 Task: Find a one-way business class flight from West Palm Beach to Laramie on May 3 for 9 passengers, using American Airlines, departing between 4:00 PM and 5:00 PM, with a maximum price of ₹1,170,000 and 2 carry-on bags.
Action: Mouse moved to (348, 322)
Screenshot: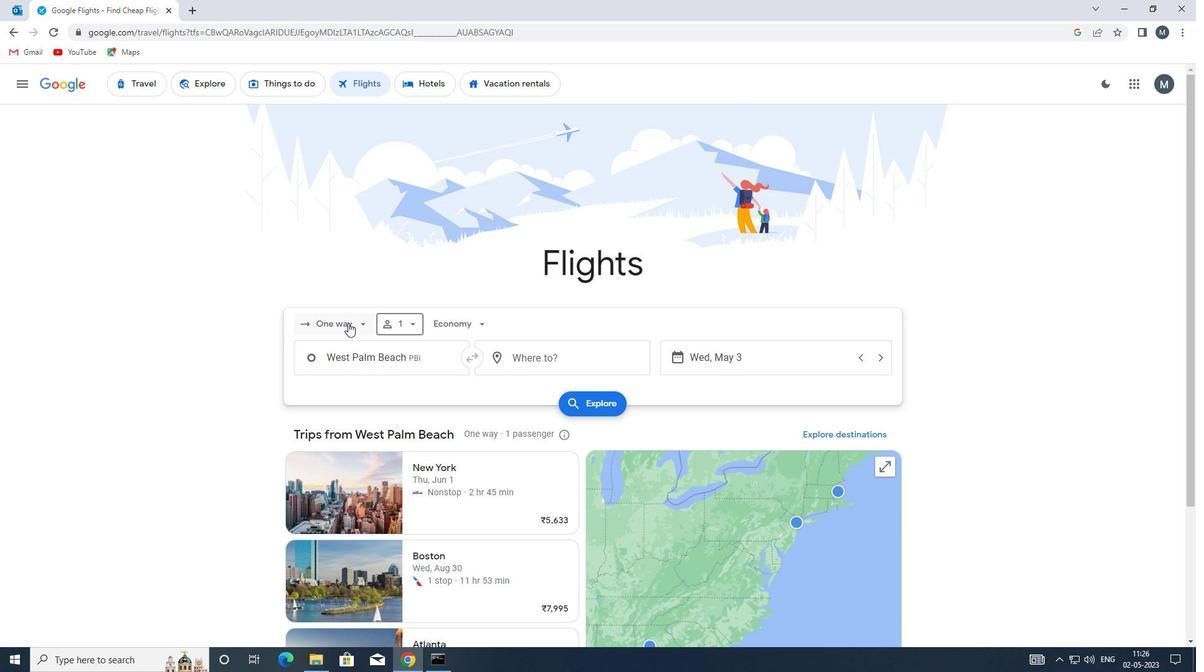 
Action: Mouse pressed left at (348, 322)
Screenshot: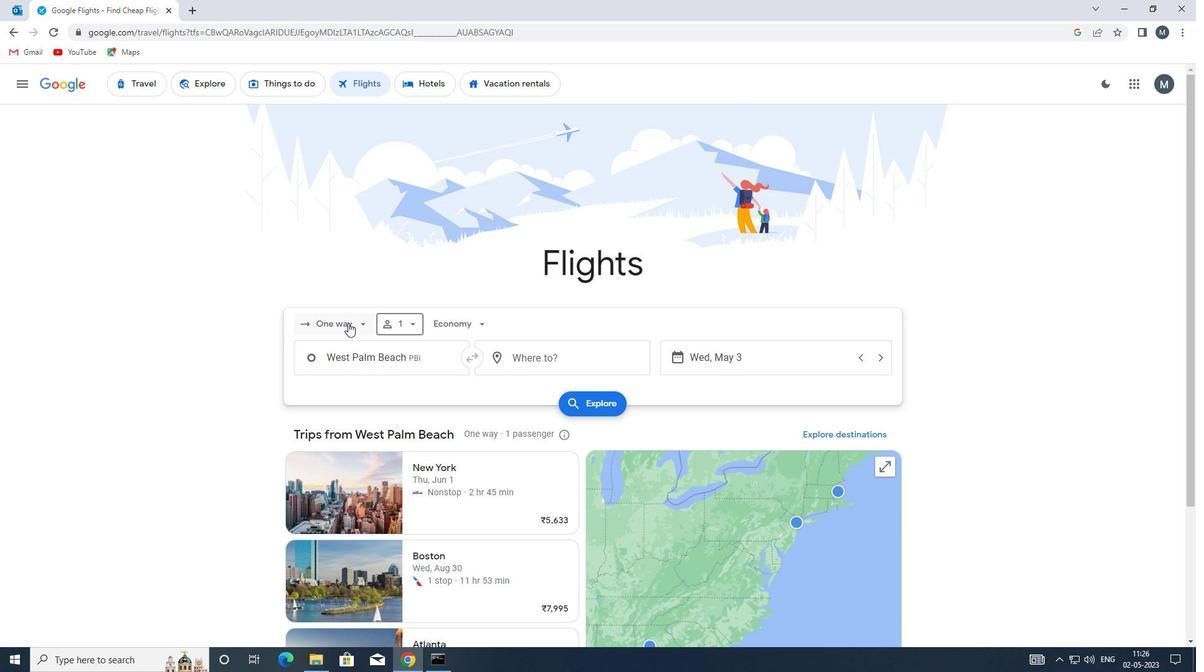 
Action: Mouse moved to (356, 386)
Screenshot: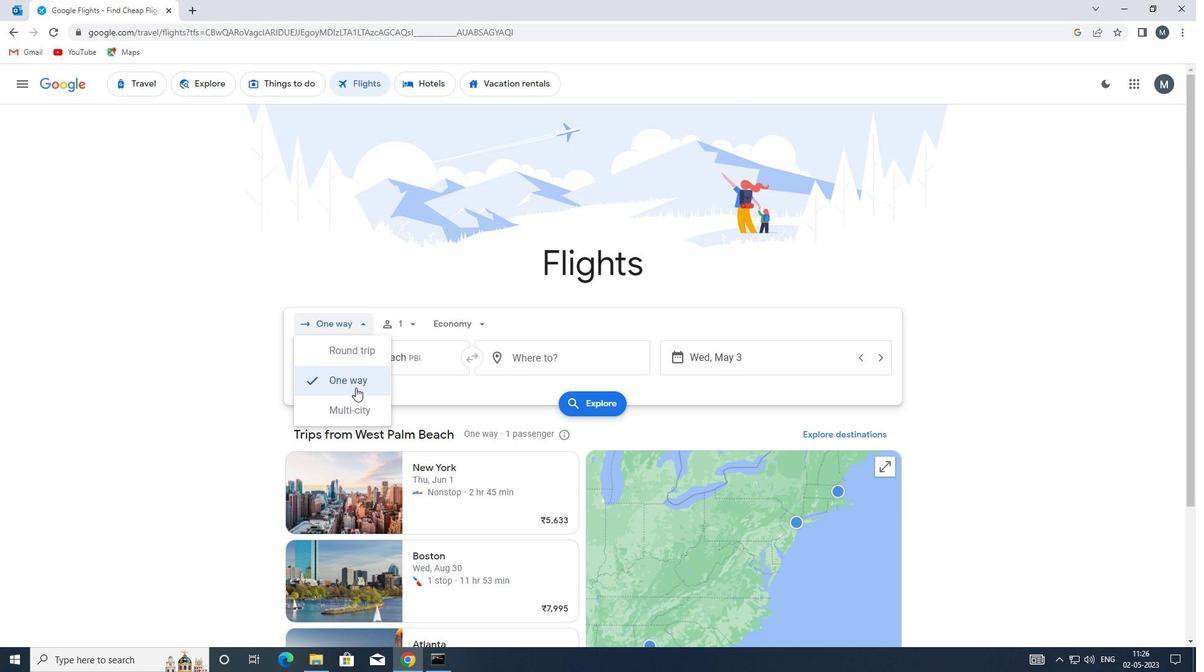 
Action: Mouse pressed left at (356, 386)
Screenshot: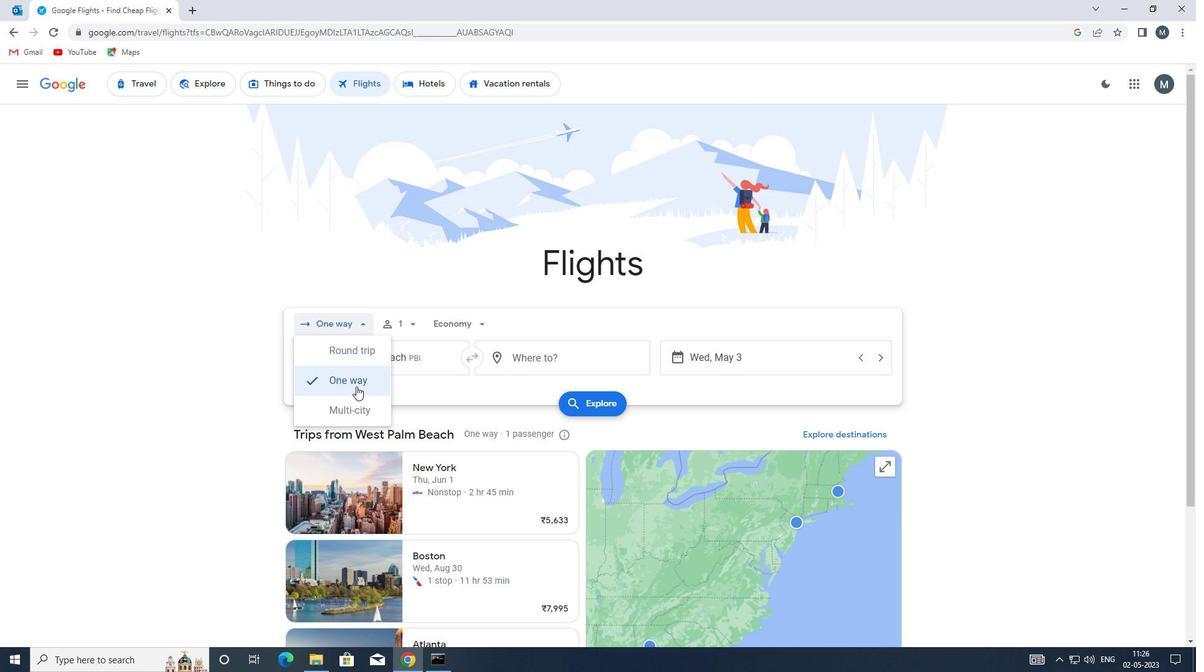 
Action: Mouse moved to (407, 324)
Screenshot: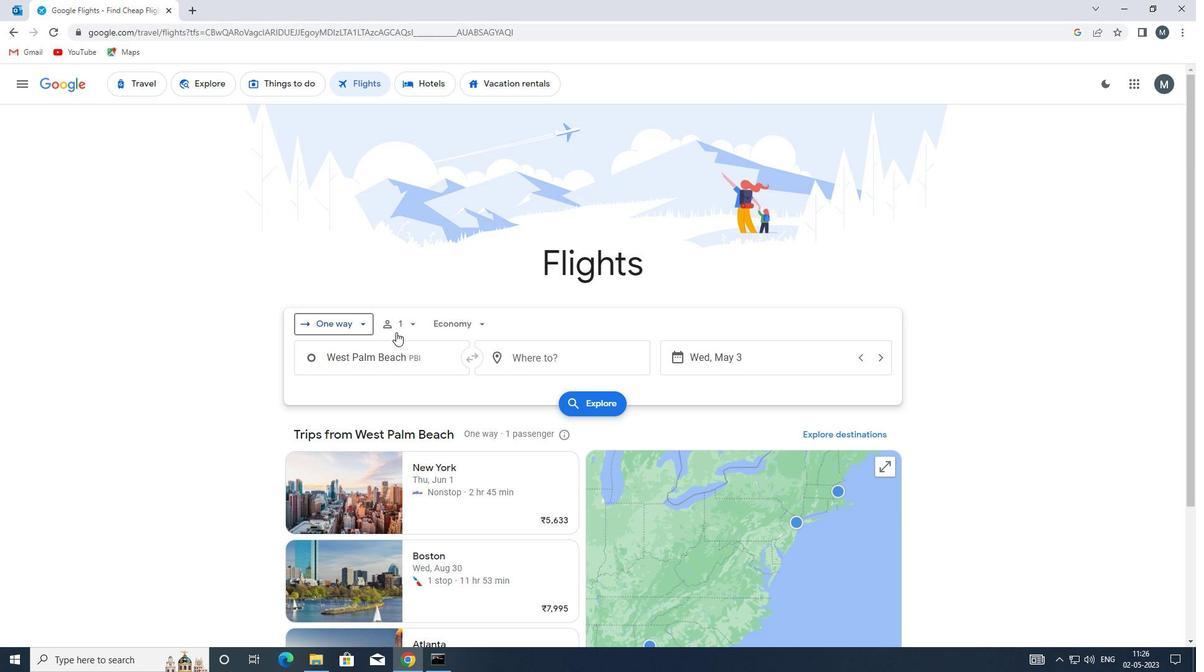 
Action: Mouse pressed left at (407, 324)
Screenshot: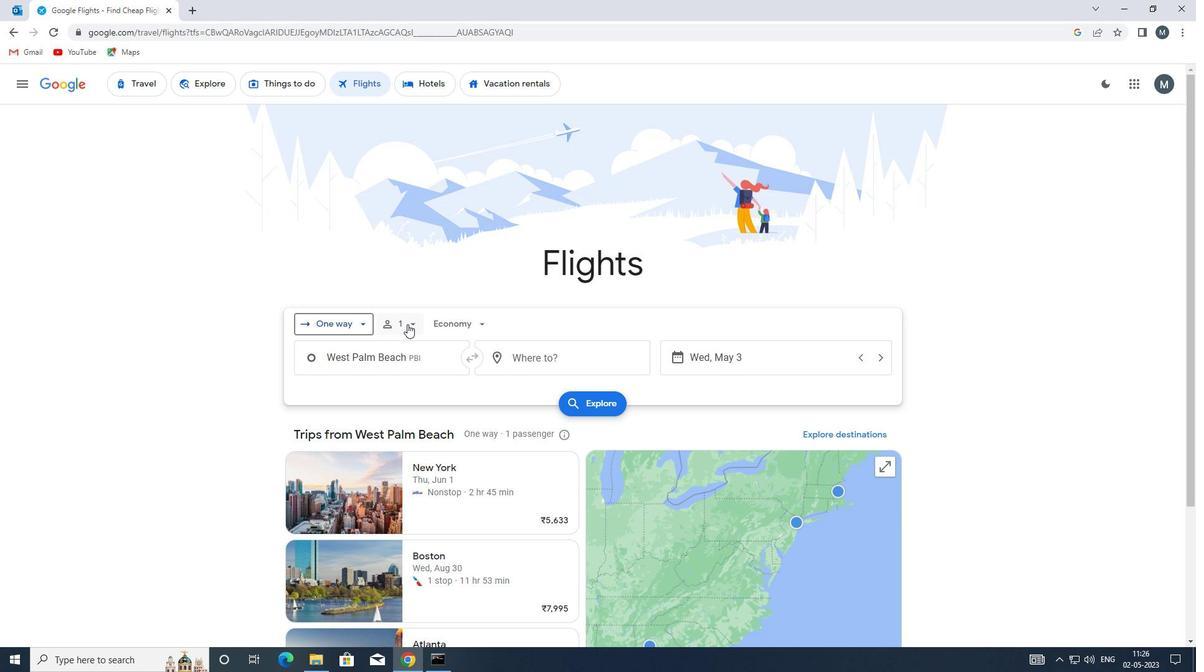 
Action: Mouse moved to (509, 385)
Screenshot: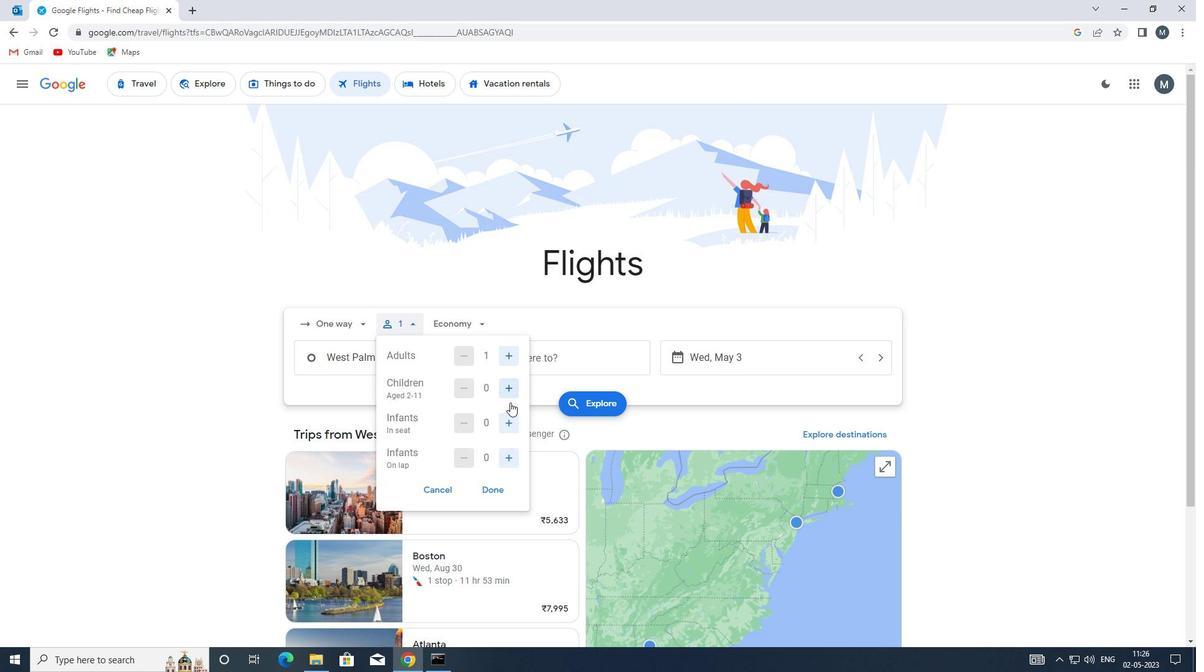 
Action: Mouse pressed left at (509, 385)
Screenshot: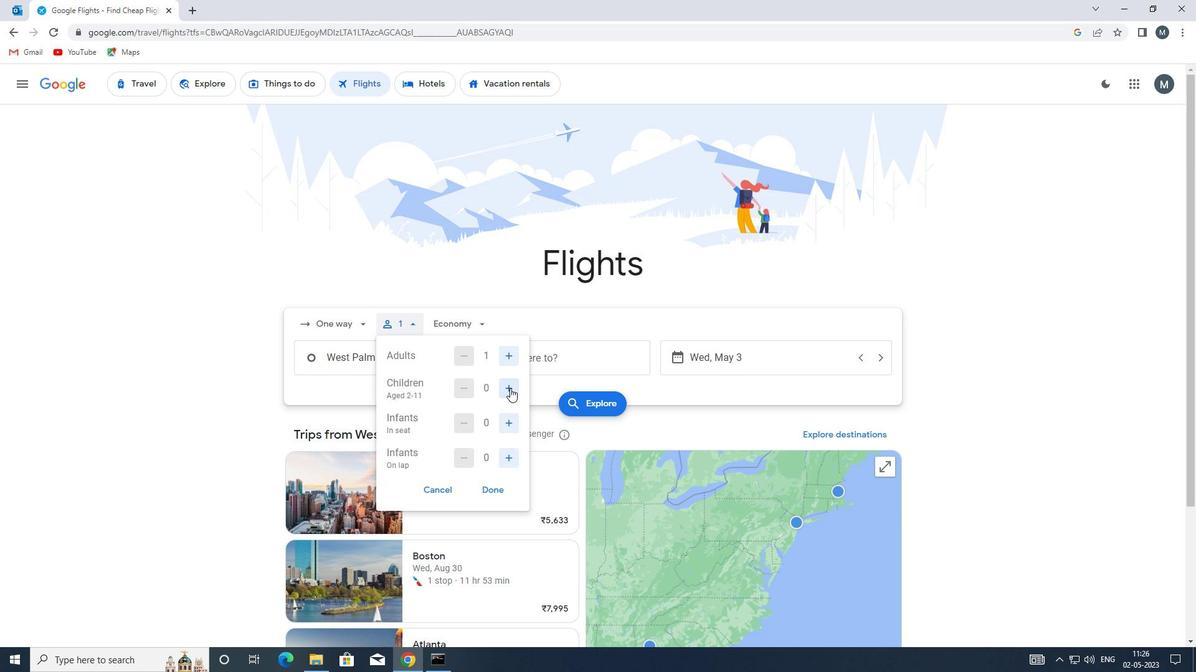 
Action: Mouse pressed left at (509, 385)
Screenshot: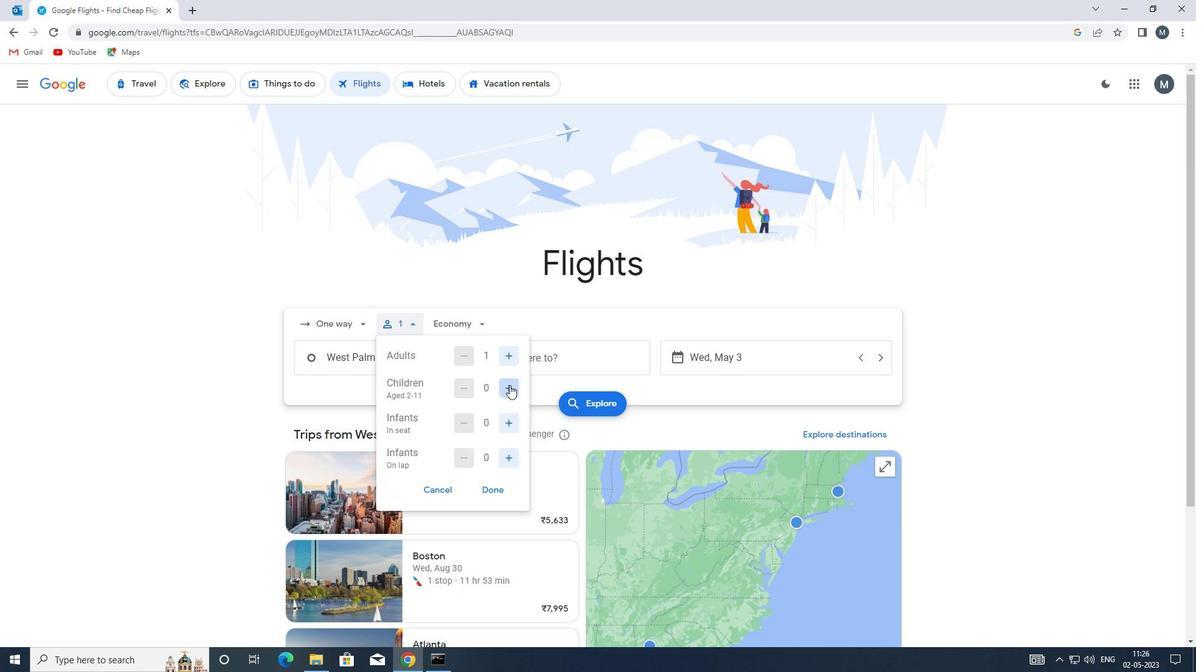 
Action: Mouse pressed left at (509, 385)
Screenshot: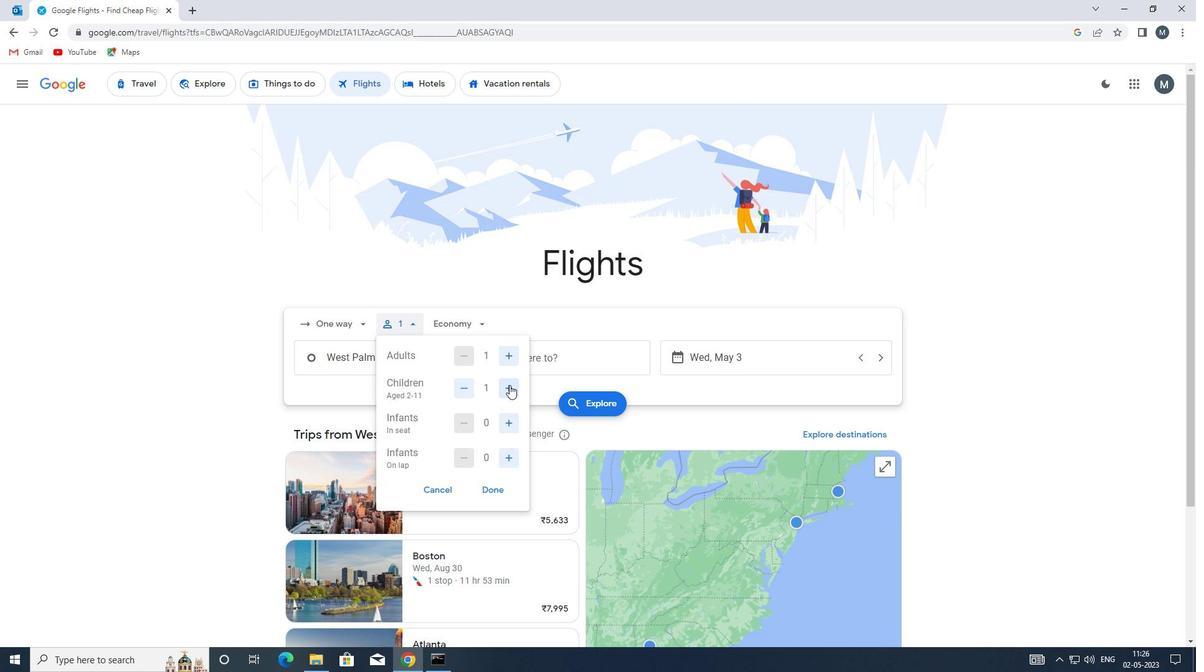 
Action: Mouse pressed left at (509, 385)
Screenshot: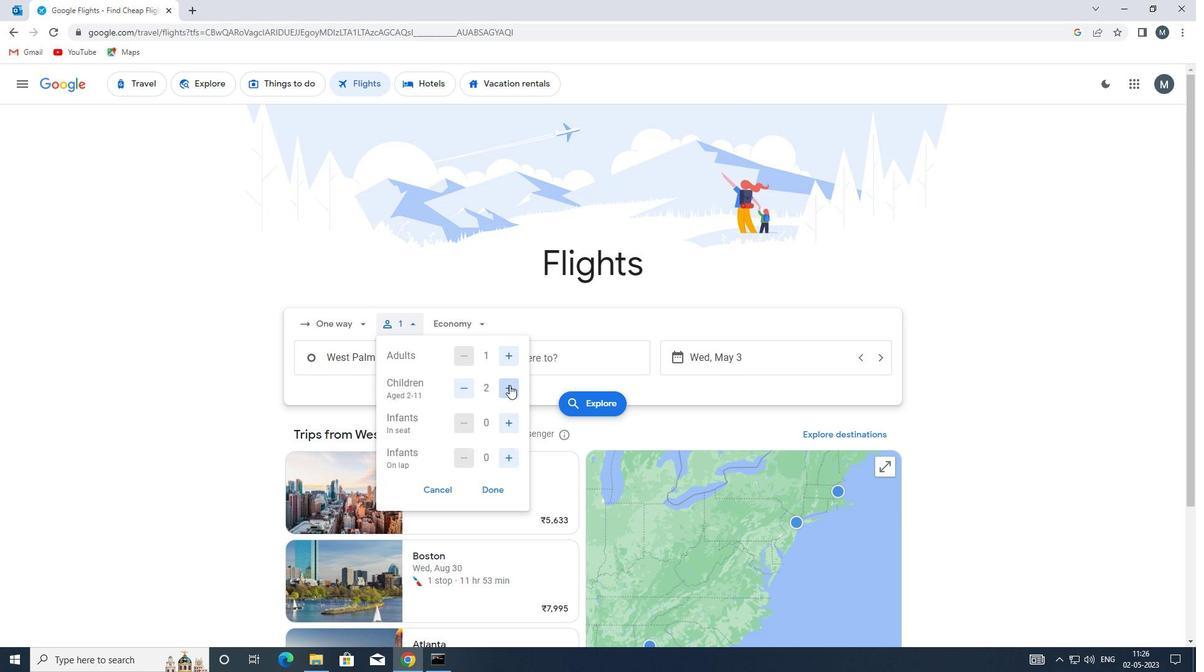 
Action: Mouse pressed left at (509, 385)
Screenshot: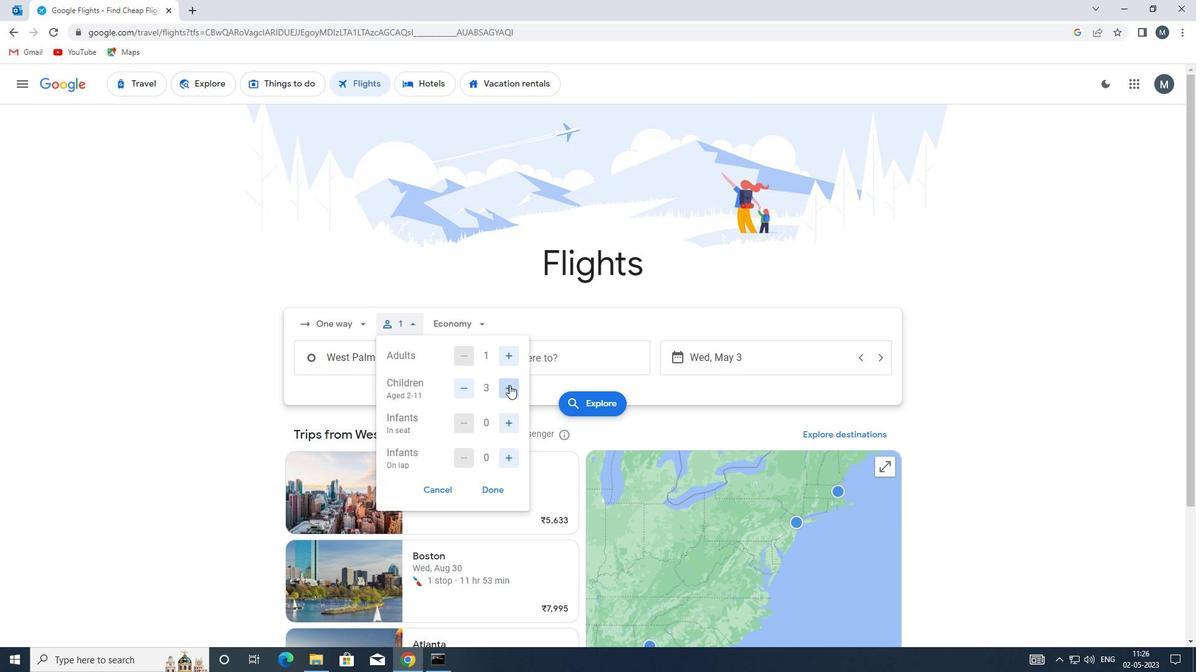 
Action: Mouse pressed left at (509, 385)
Screenshot: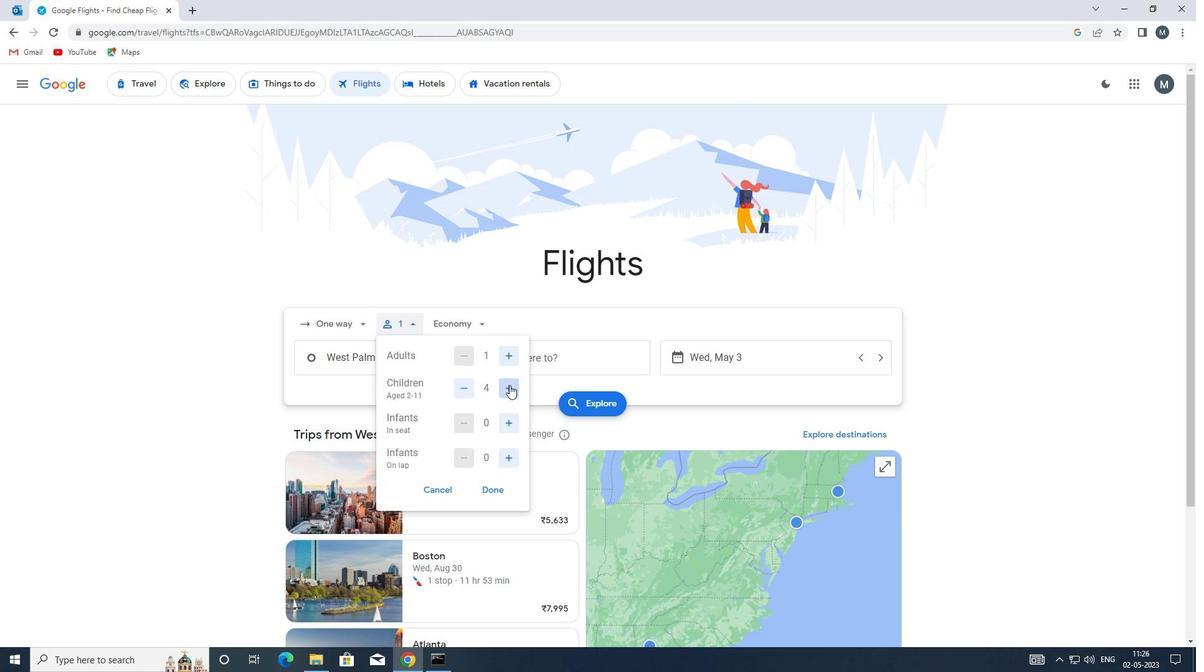 
Action: Mouse moved to (510, 422)
Screenshot: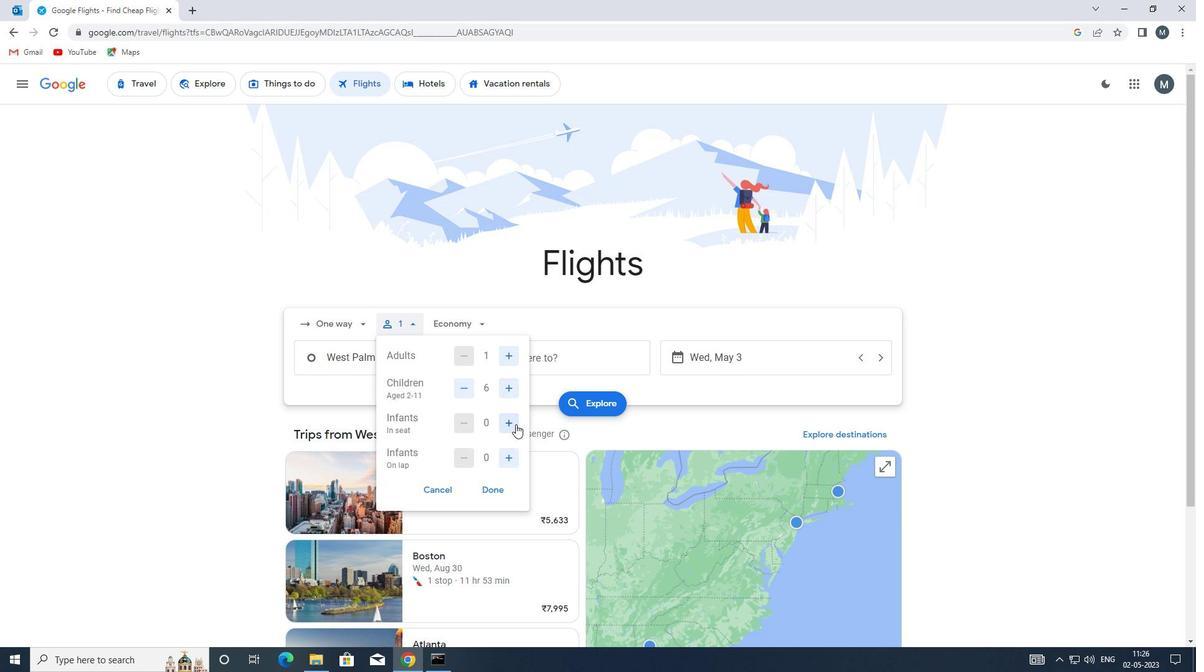
Action: Mouse pressed left at (510, 422)
Screenshot: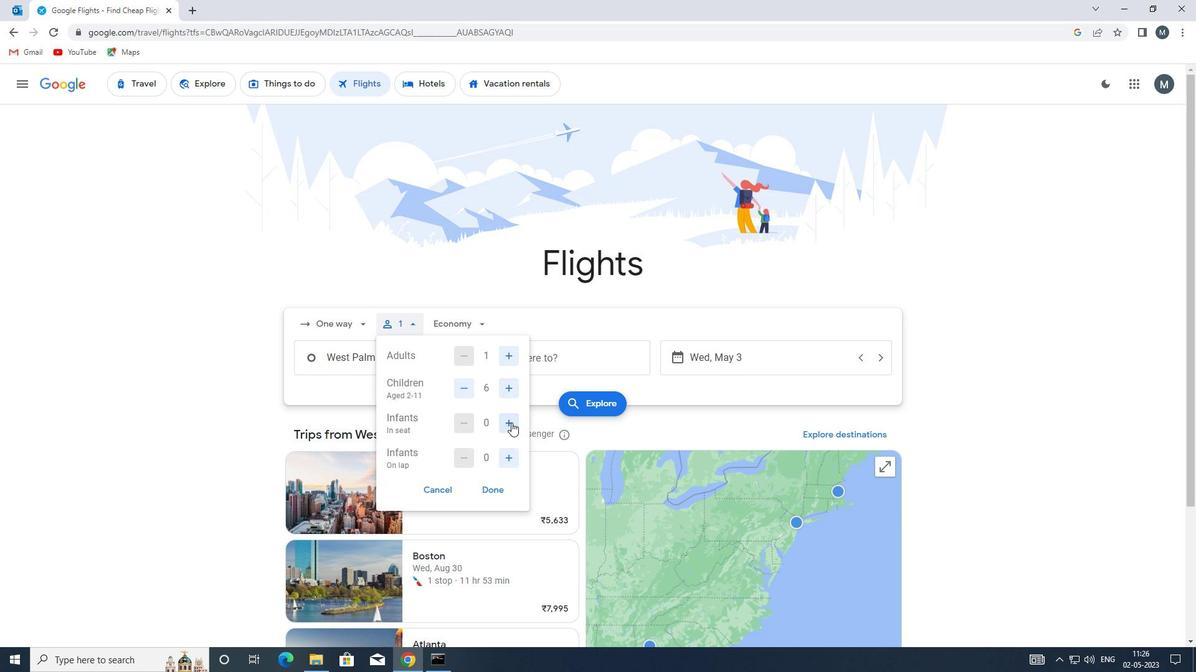 
Action: Mouse moved to (502, 458)
Screenshot: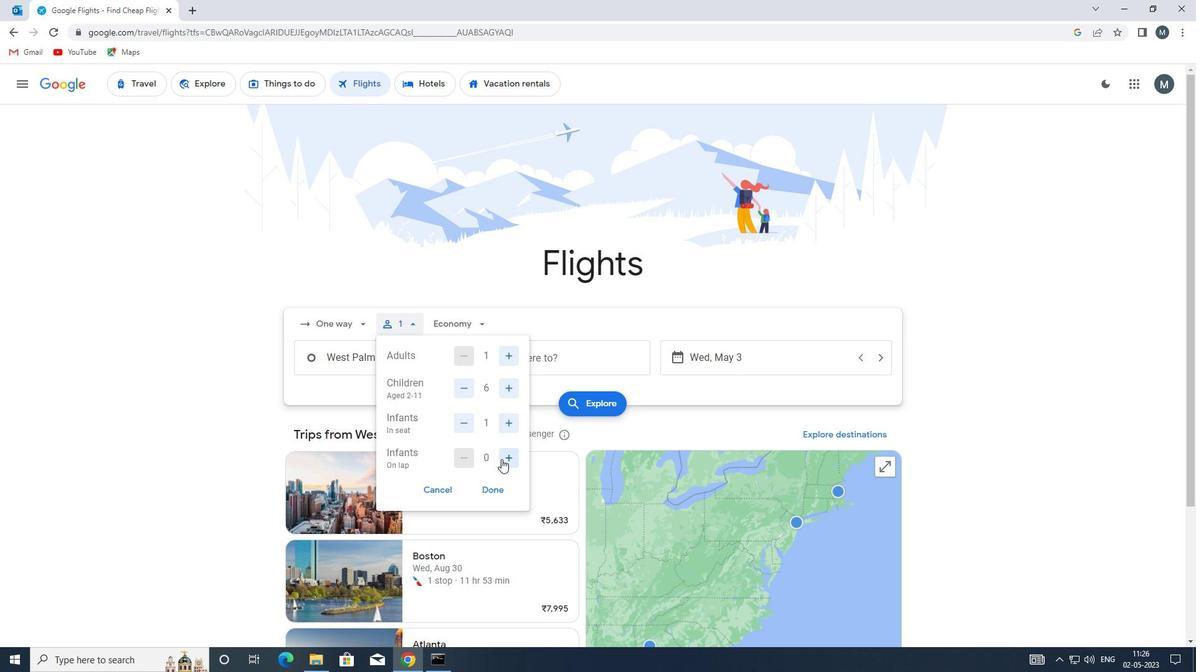 
Action: Mouse pressed left at (502, 458)
Screenshot: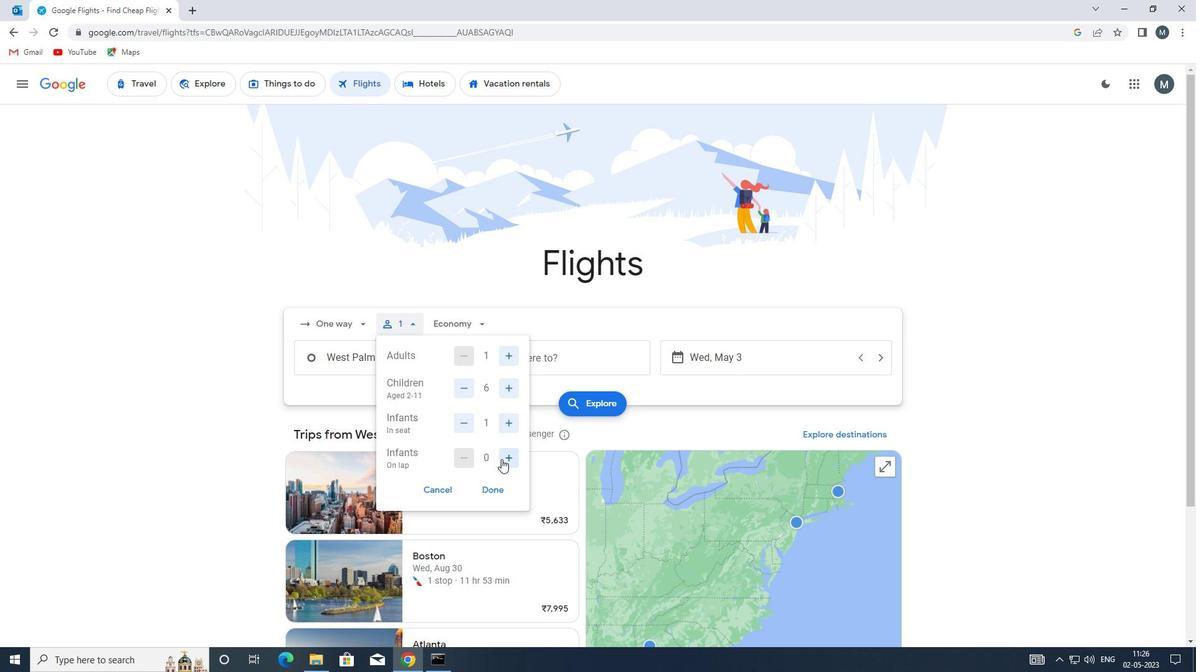 
Action: Mouse moved to (500, 489)
Screenshot: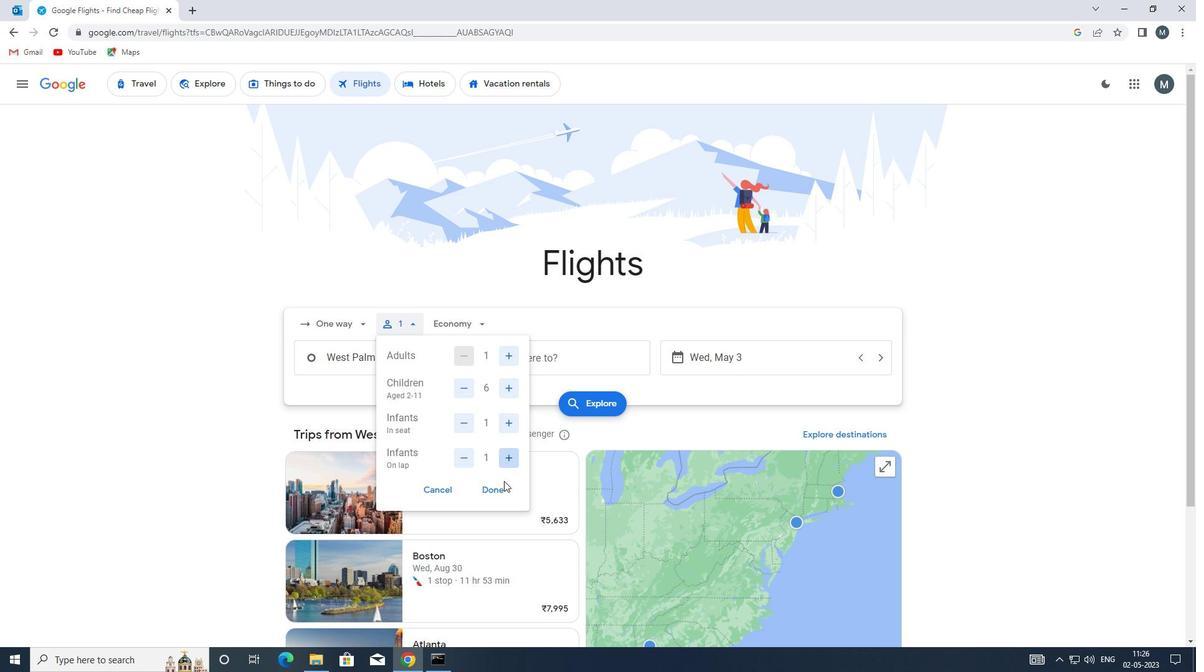 
Action: Mouse pressed left at (500, 489)
Screenshot: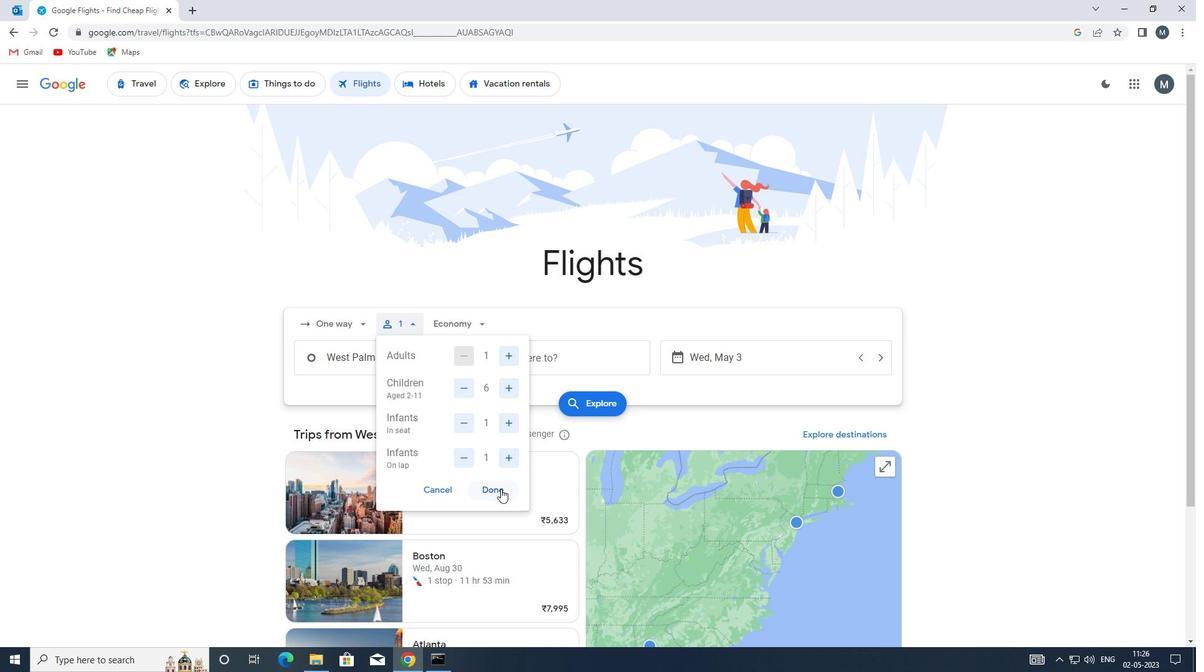 
Action: Mouse moved to (479, 328)
Screenshot: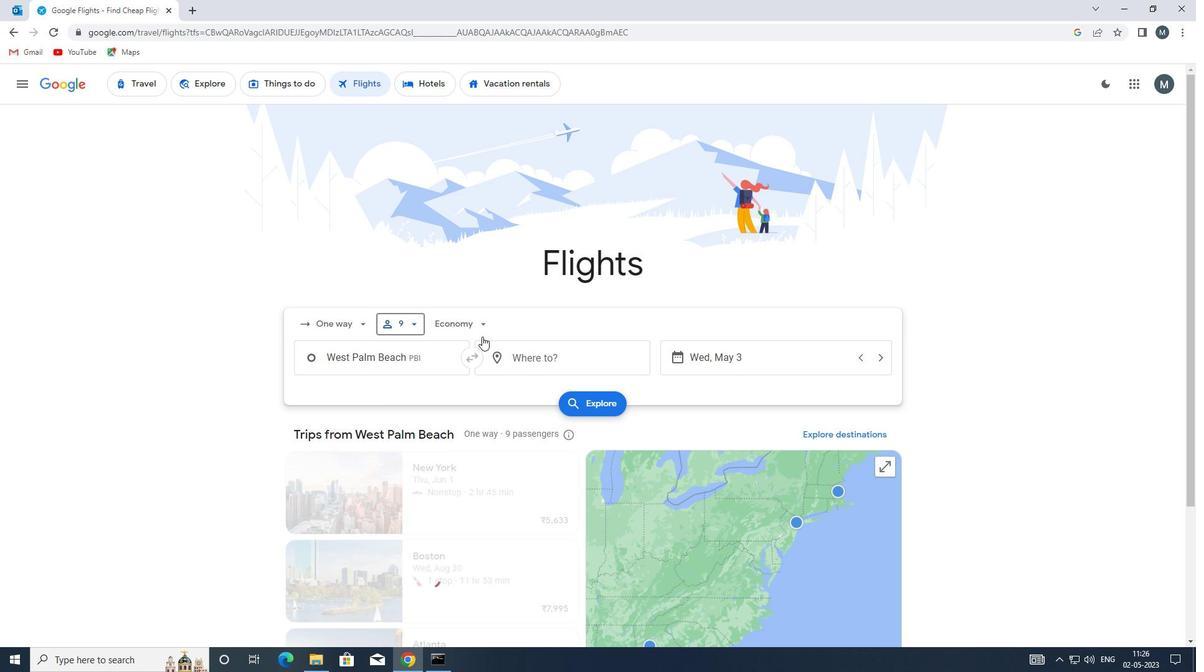 
Action: Mouse pressed left at (479, 328)
Screenshot: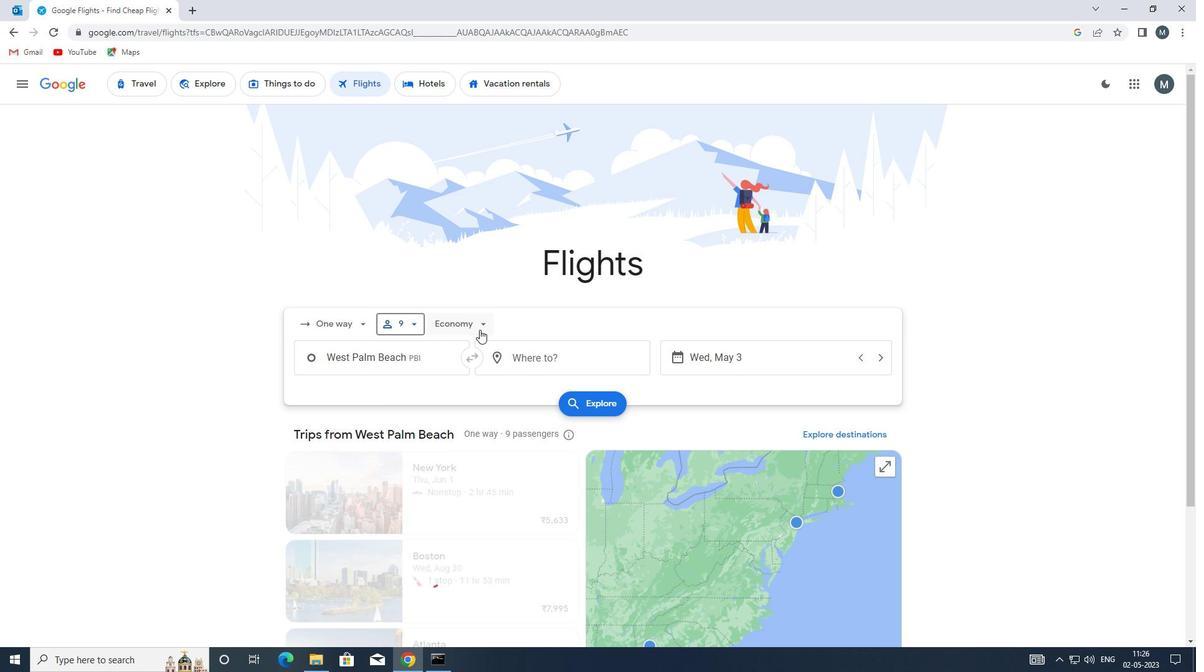 
Action: Mouse moved to (495, 409)
Screenshot: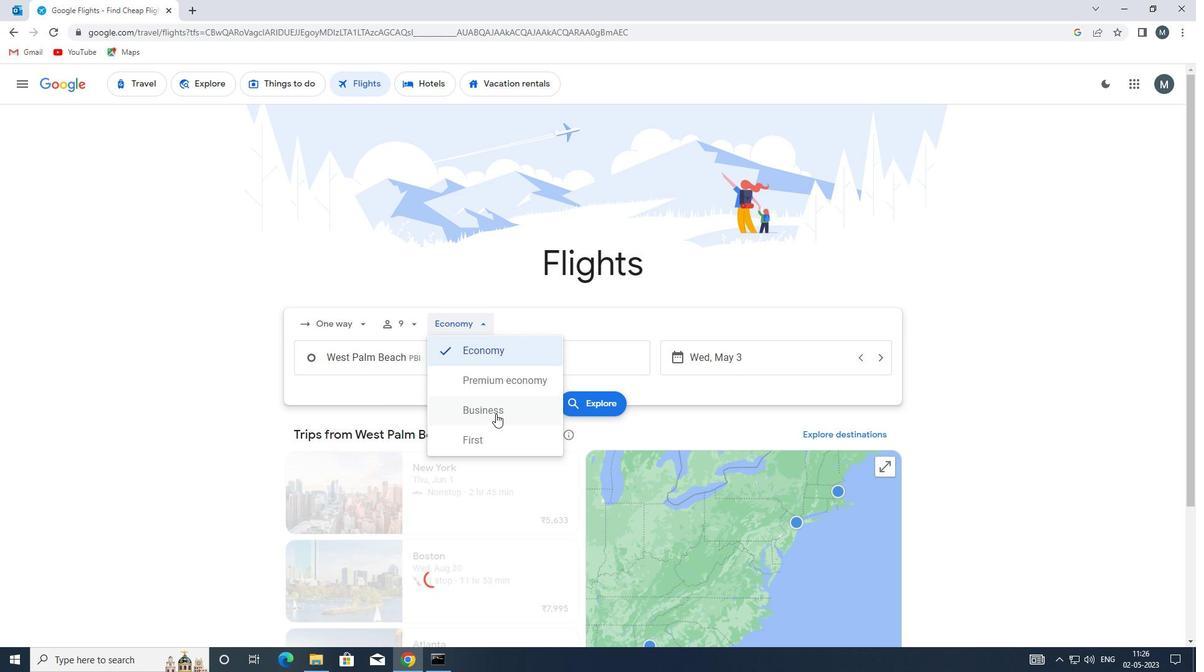 
Action: Mouse pressed left at (495, 409)
Screenshot: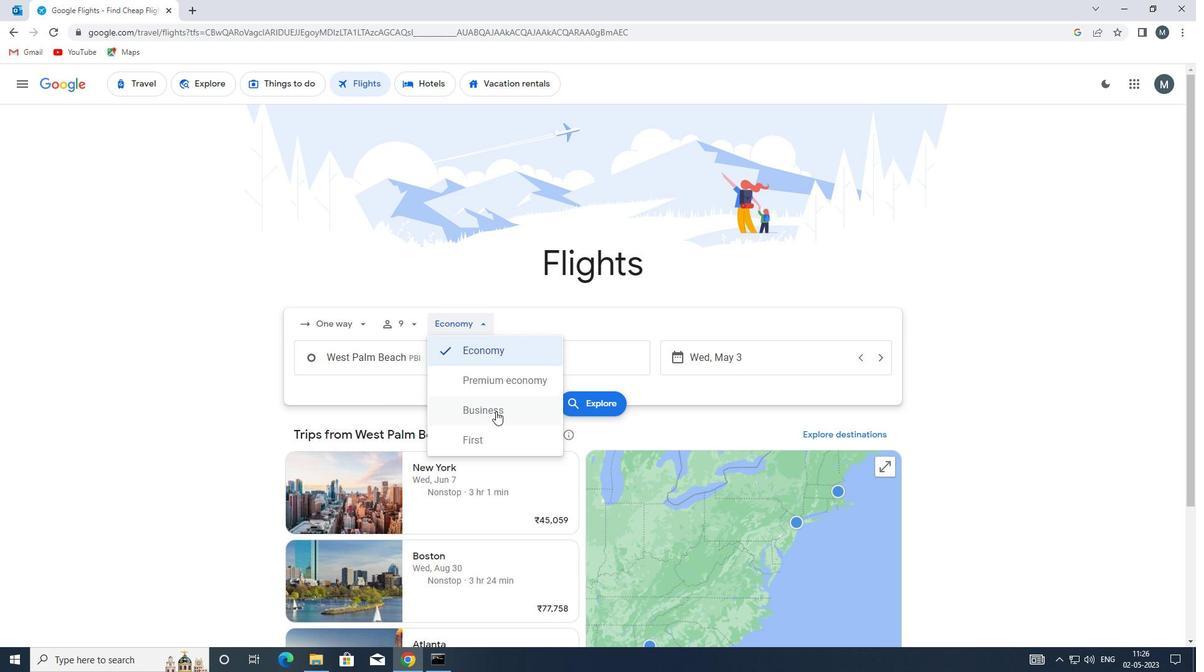 
Action: Mouse moved to (419, 359)
Screenshot: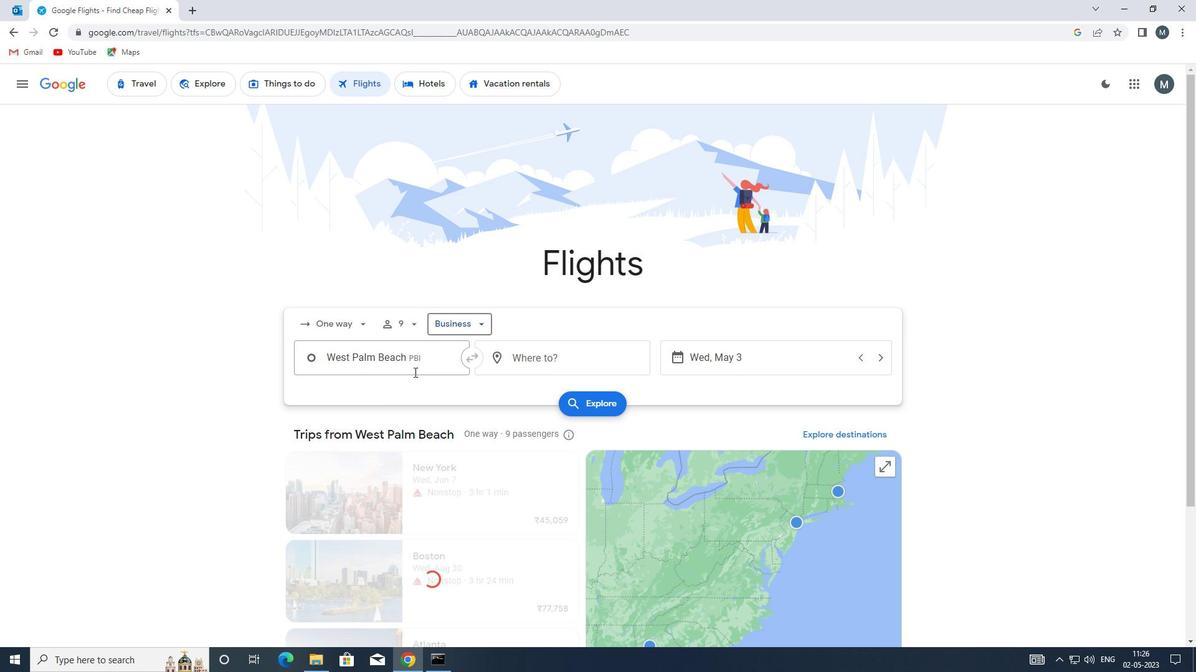 
Action: Mouse pressed left at (419, 359)
Screenshot: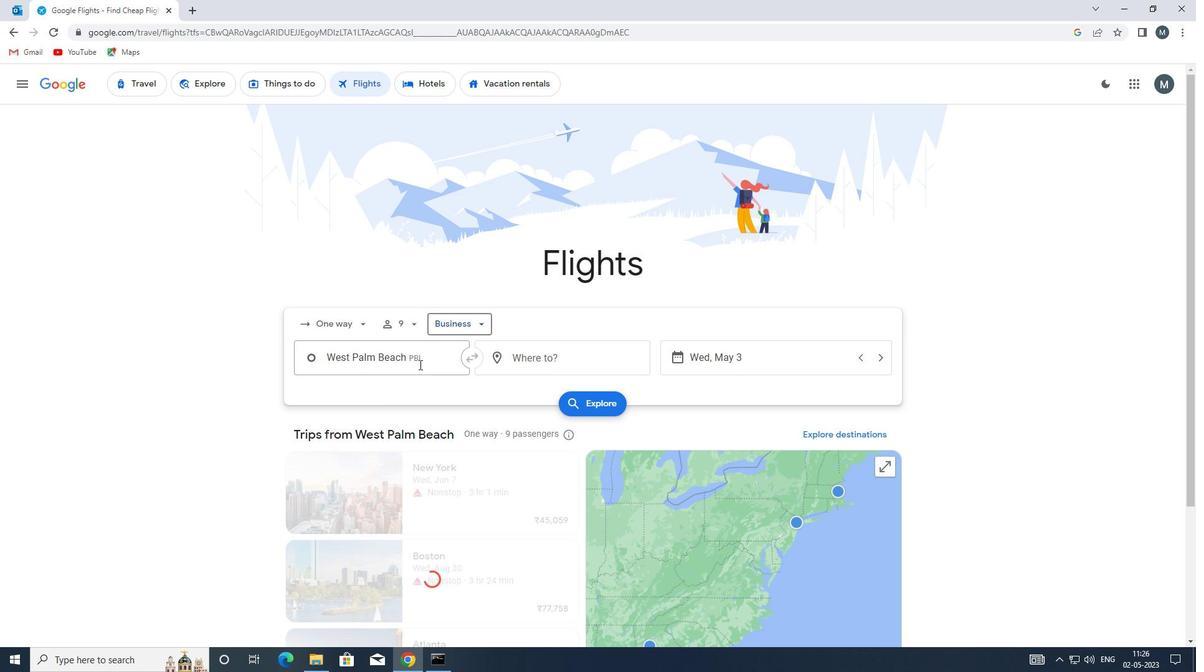 
Action: Mouse moved to (423, 417)
Screenshot: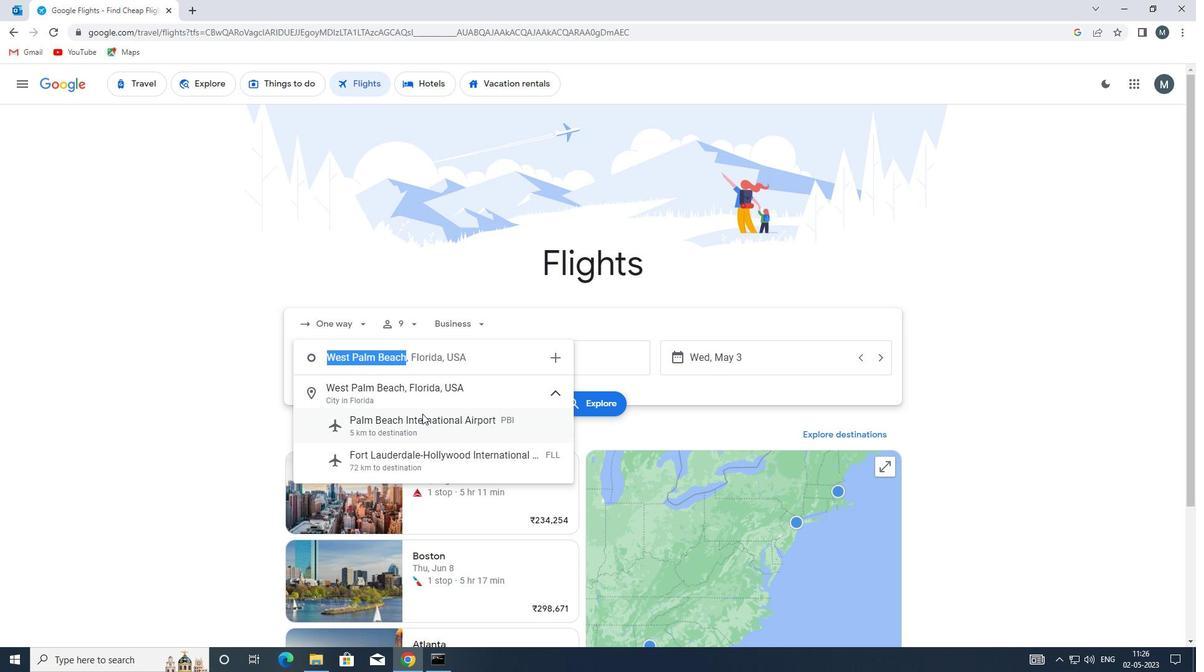 
Action: Mouse pressed left at (423, 417)
Screenshot: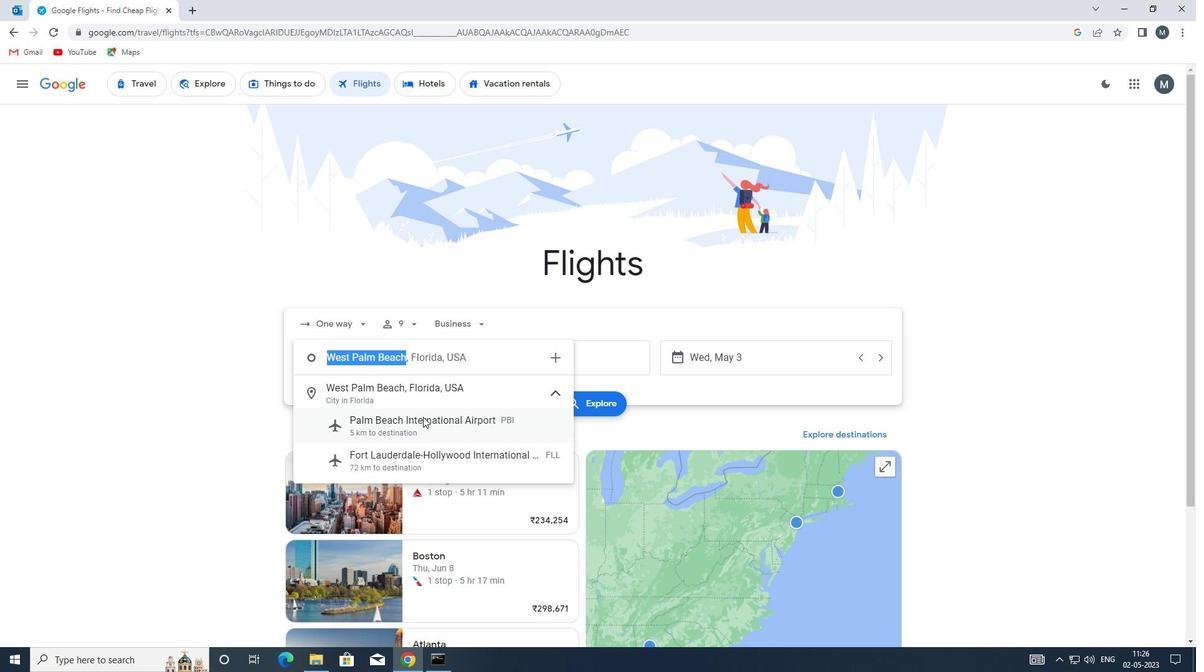 
Action: Mouse moved to (555, 358)
Screenshot: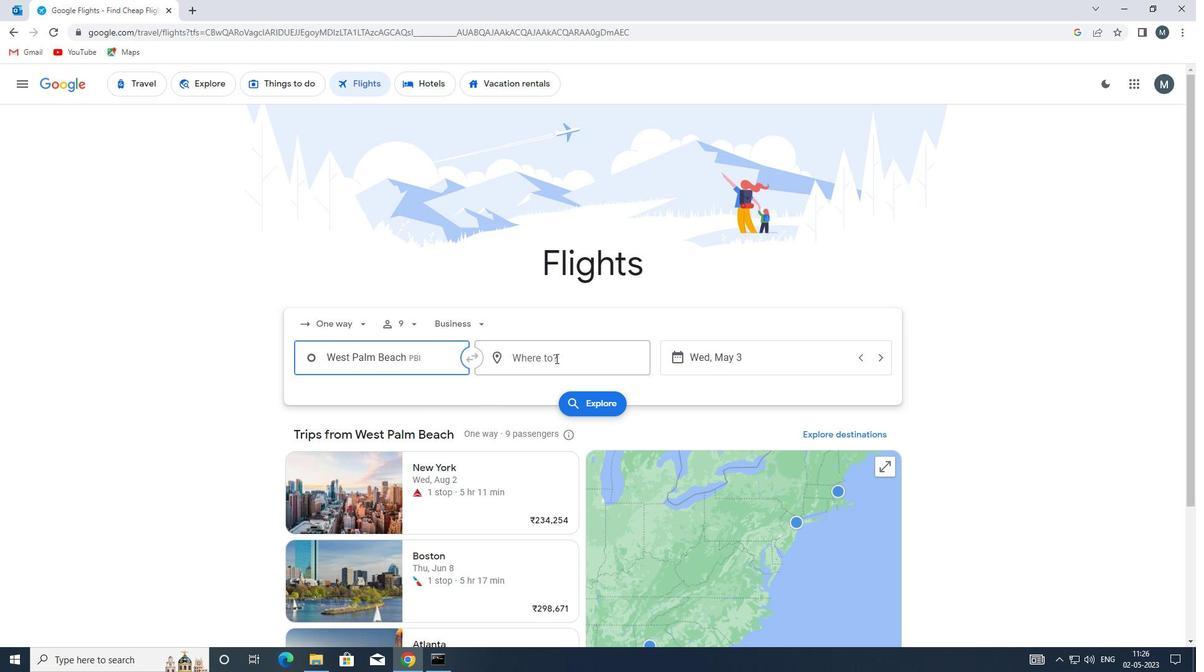 
Action: Mouse pressed left at (555, 358)
Screenshot: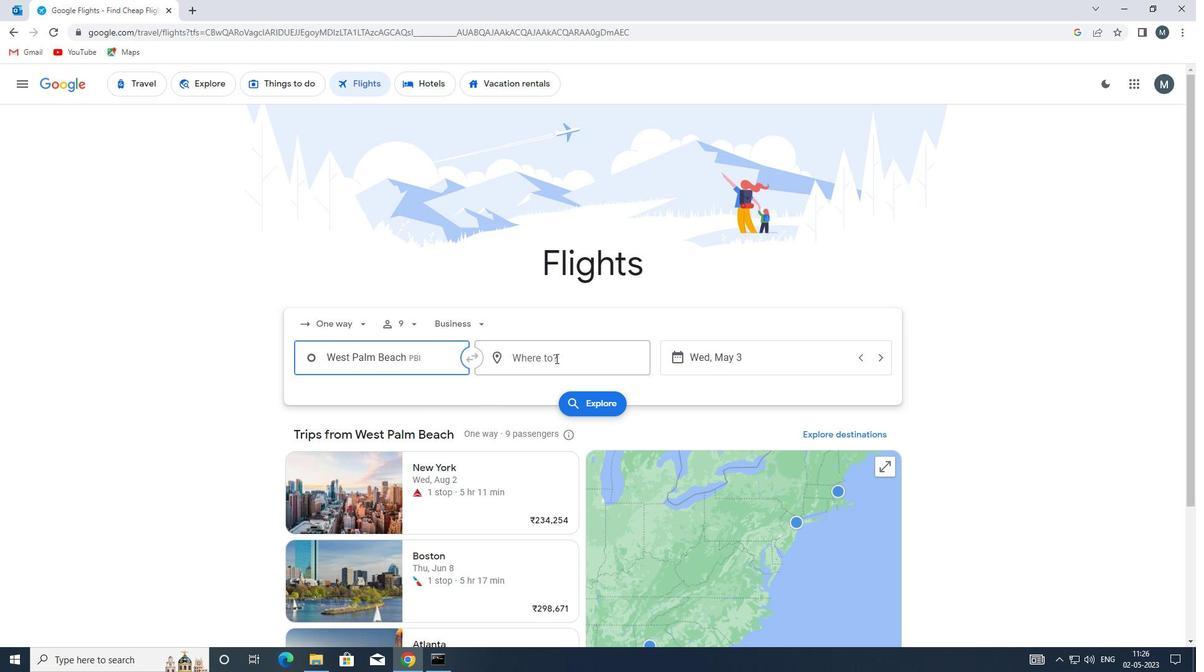 
Action: Key pressed lar
Screenshot: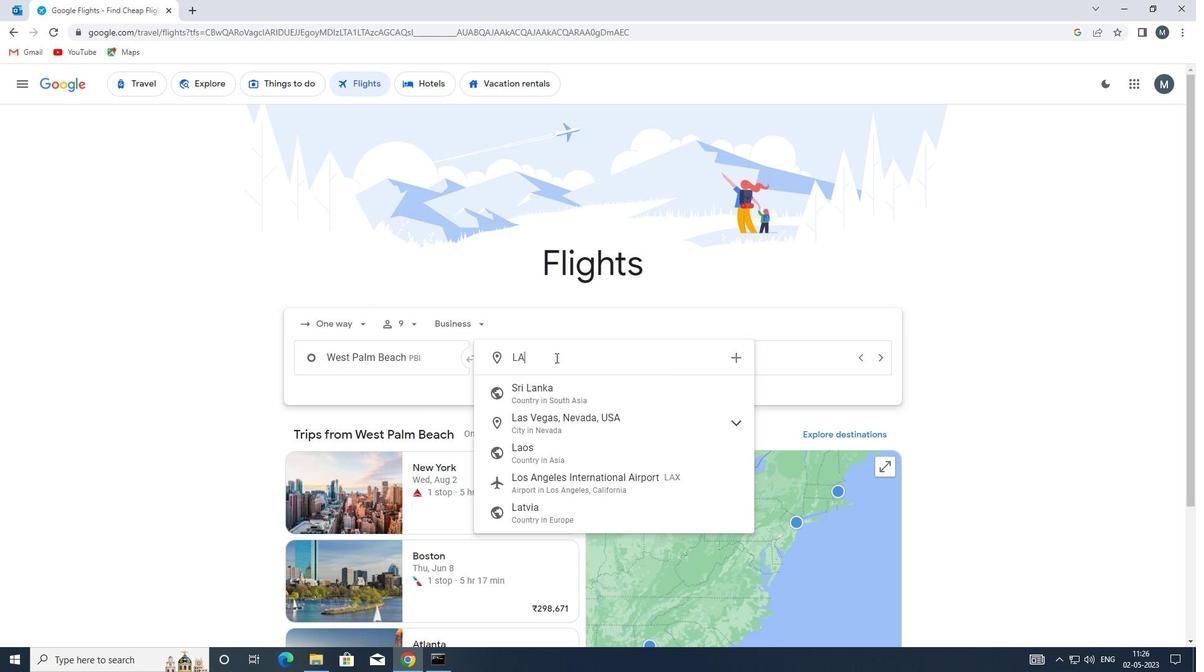 
Action: Mouse moved to (624, 394)
Screenshot: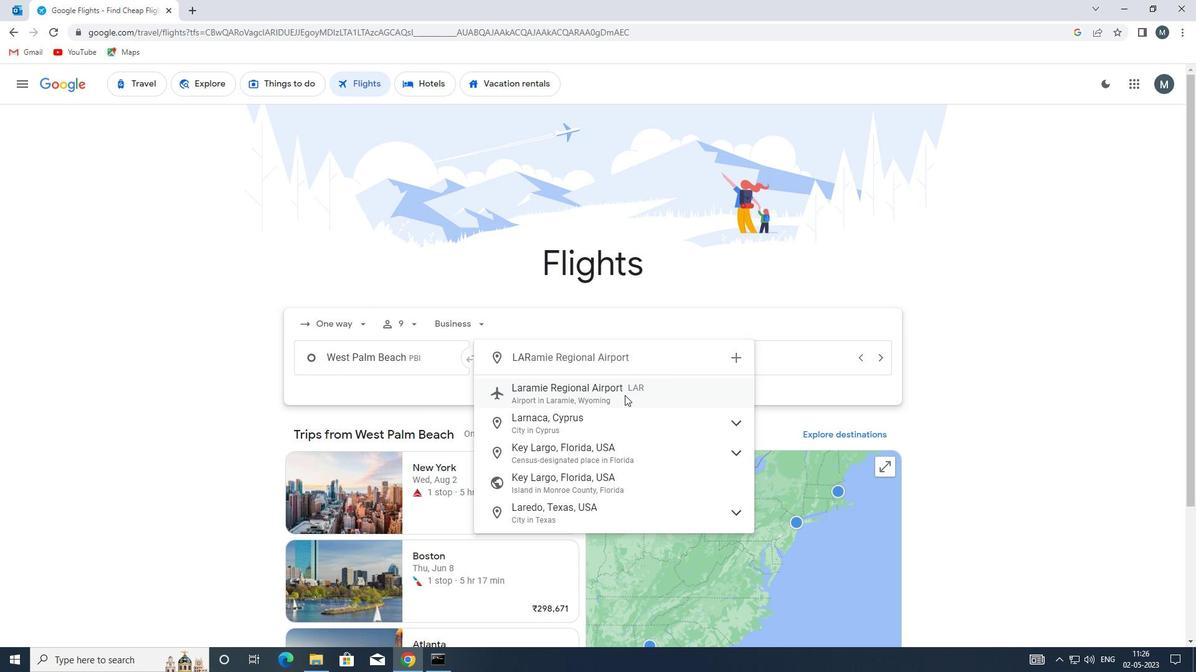 
Action: Mouse pressed left at (624, 394)
Screenshot: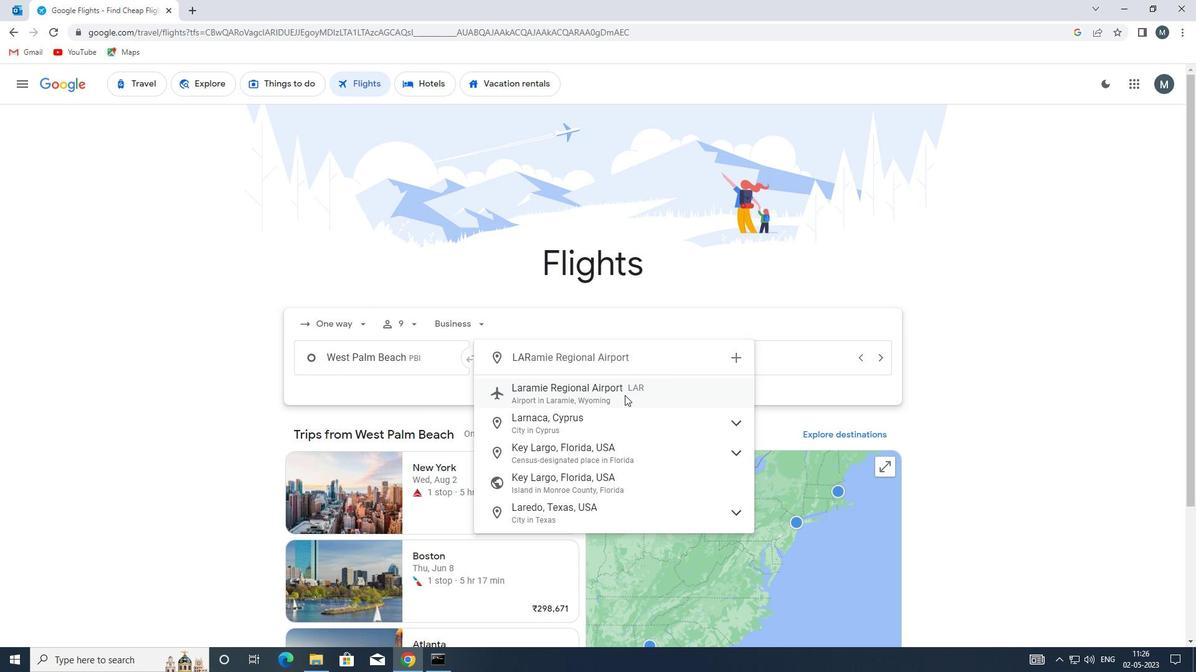 
Action: Mouse moved to (686, 360)
Screenshot: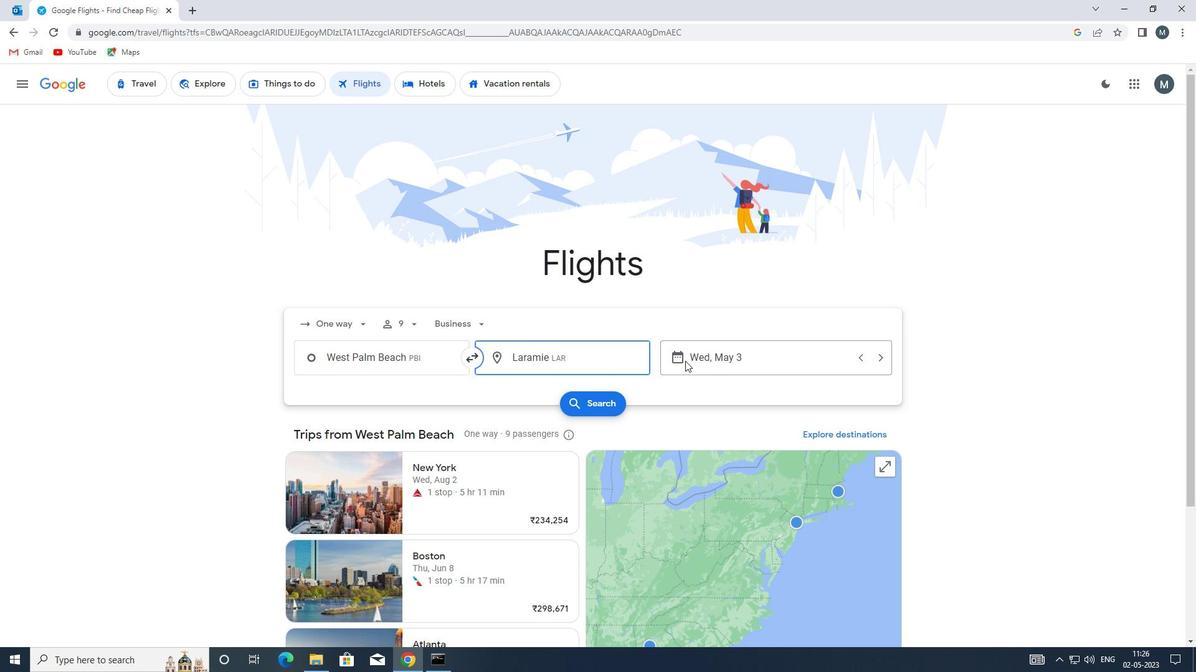 
Action: Mouse pressed left at (686, 360)
Screenshot: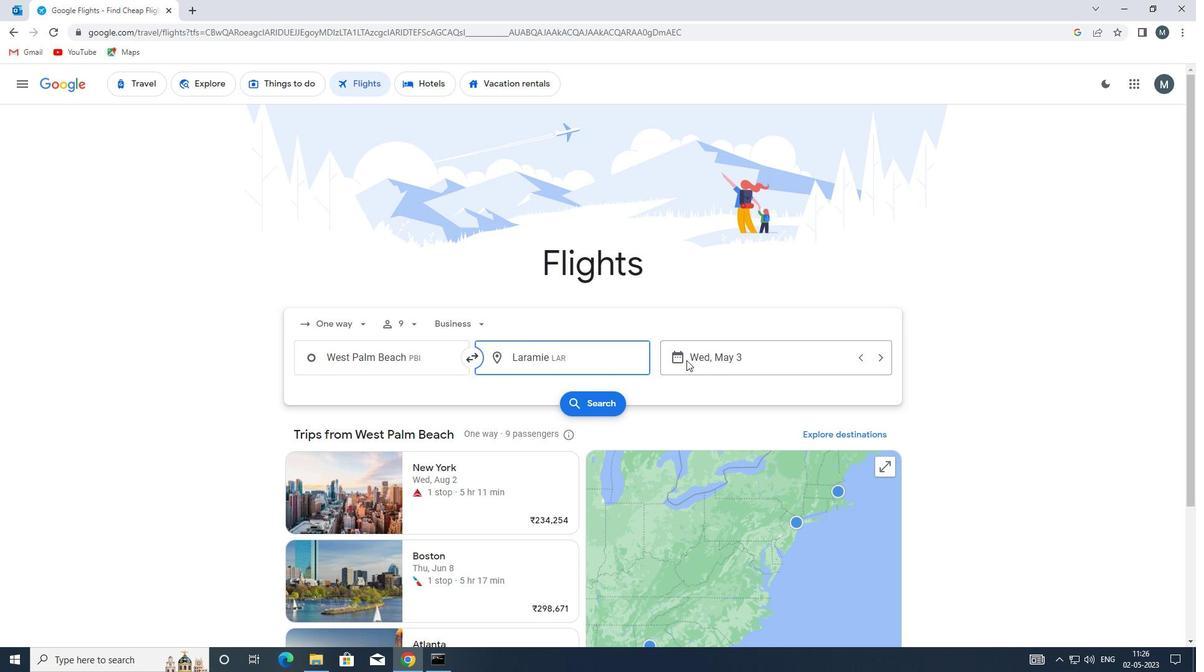 
Action: Mouse moved to (533, 418)
Screenshot: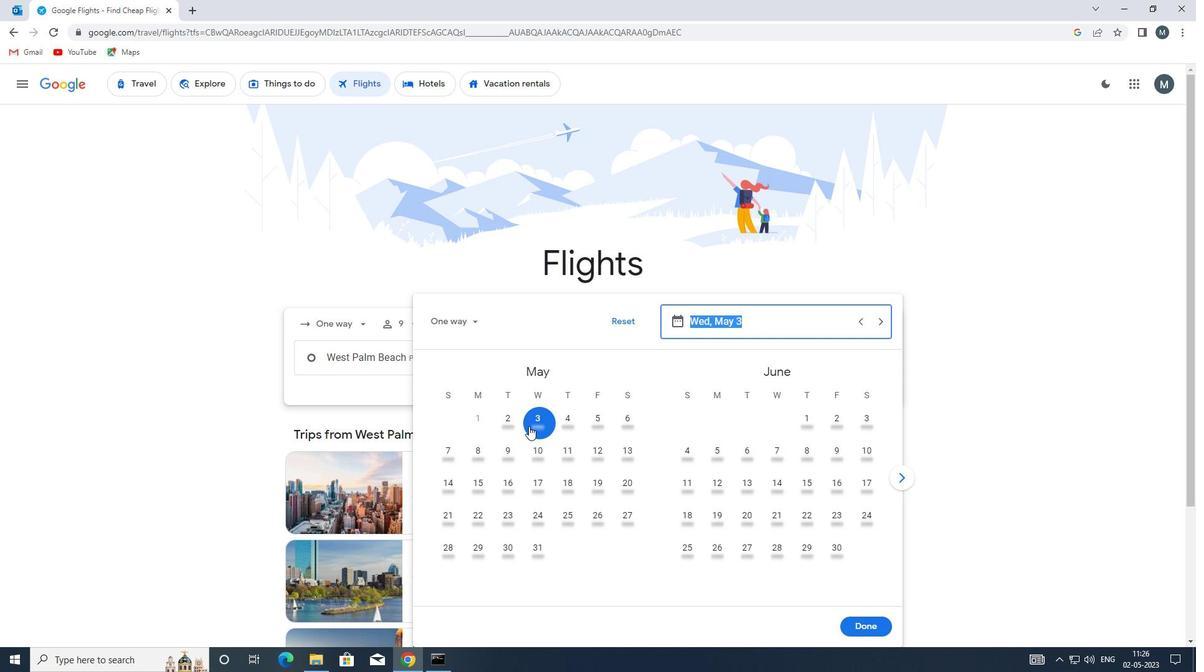 
Action: Mouse pressed left at (533, 418)
Screenshot: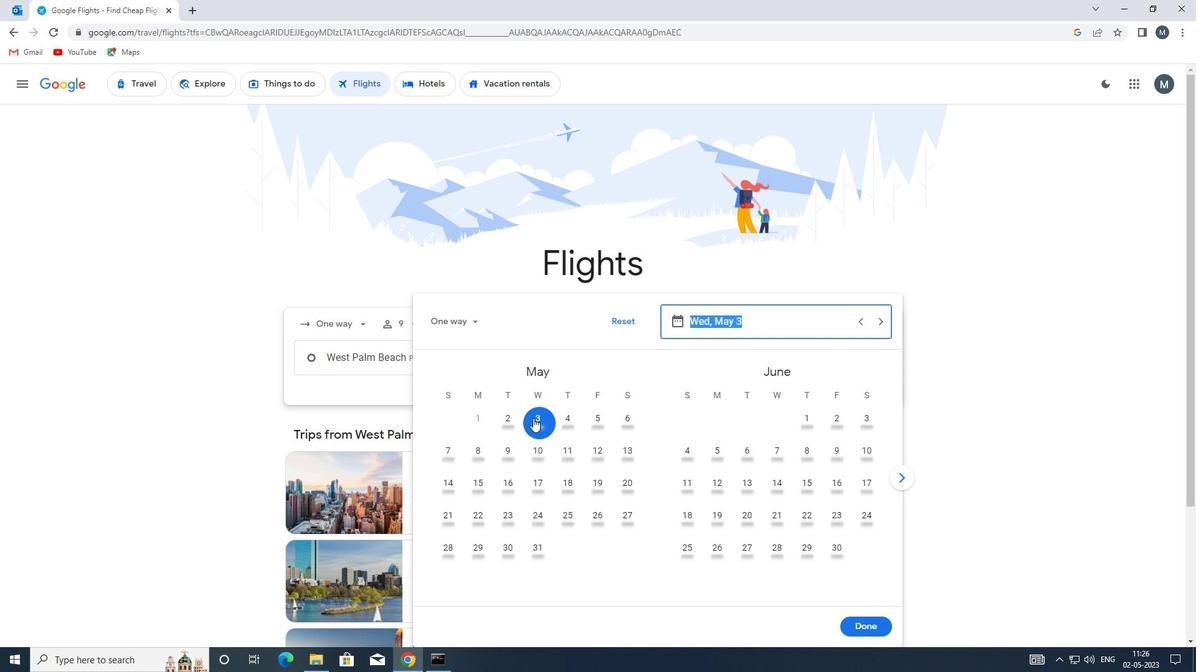 
Action: Mouse moved to (851, 624)
Screenshot: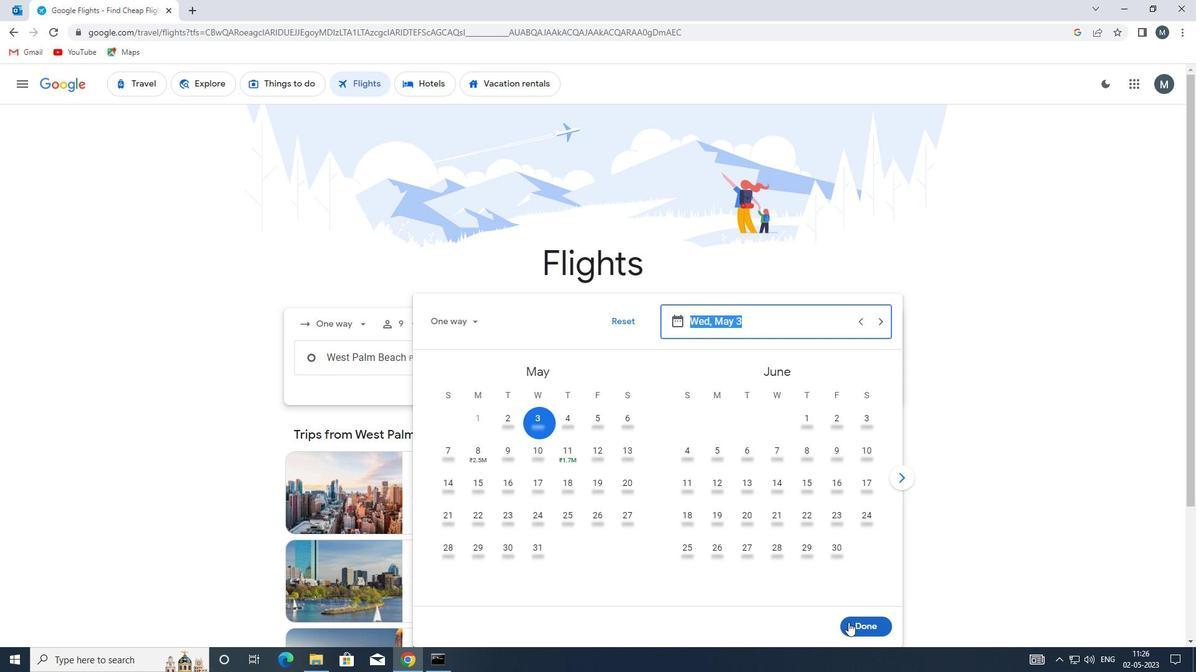 
Action: Mouse pressed left at (851, 624)
Screenshot: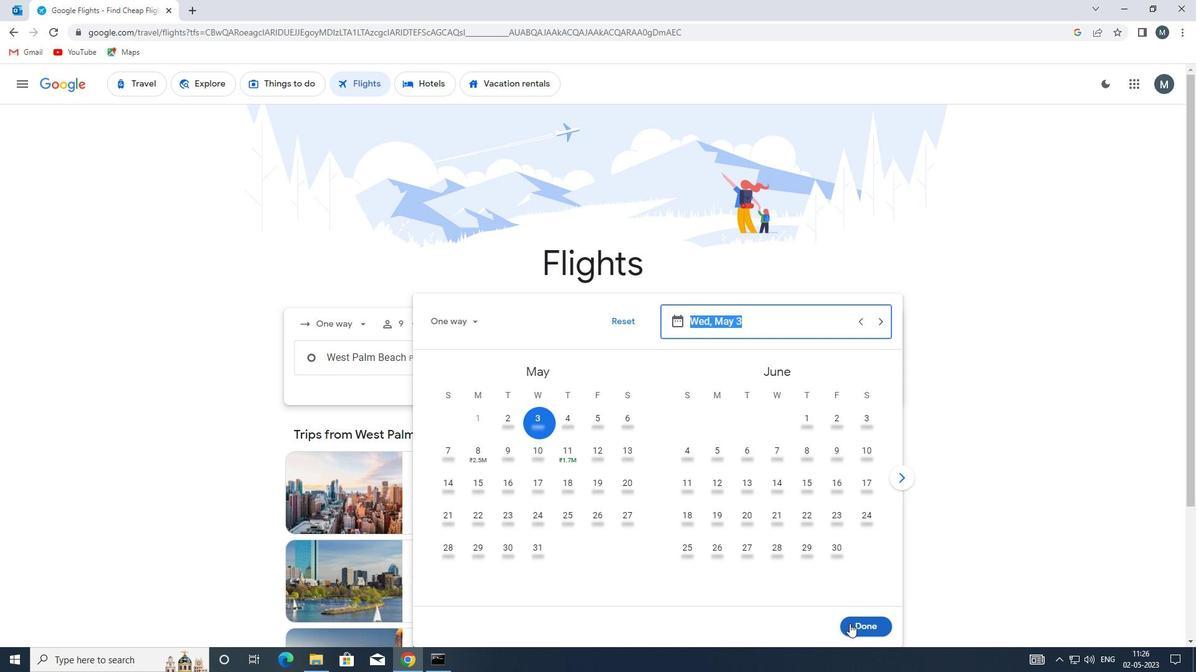 
Action: Mouse moved to (604, 403)
Screenshot: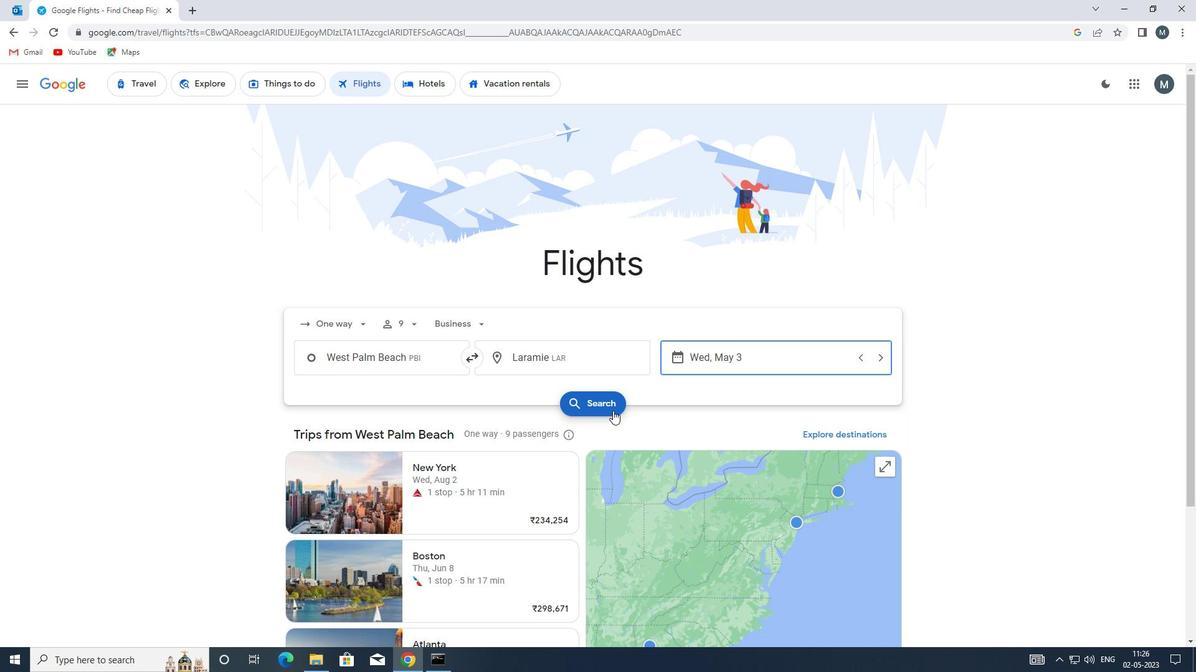 
Action: Mouse pressed left at (604, 403)
Screenshot: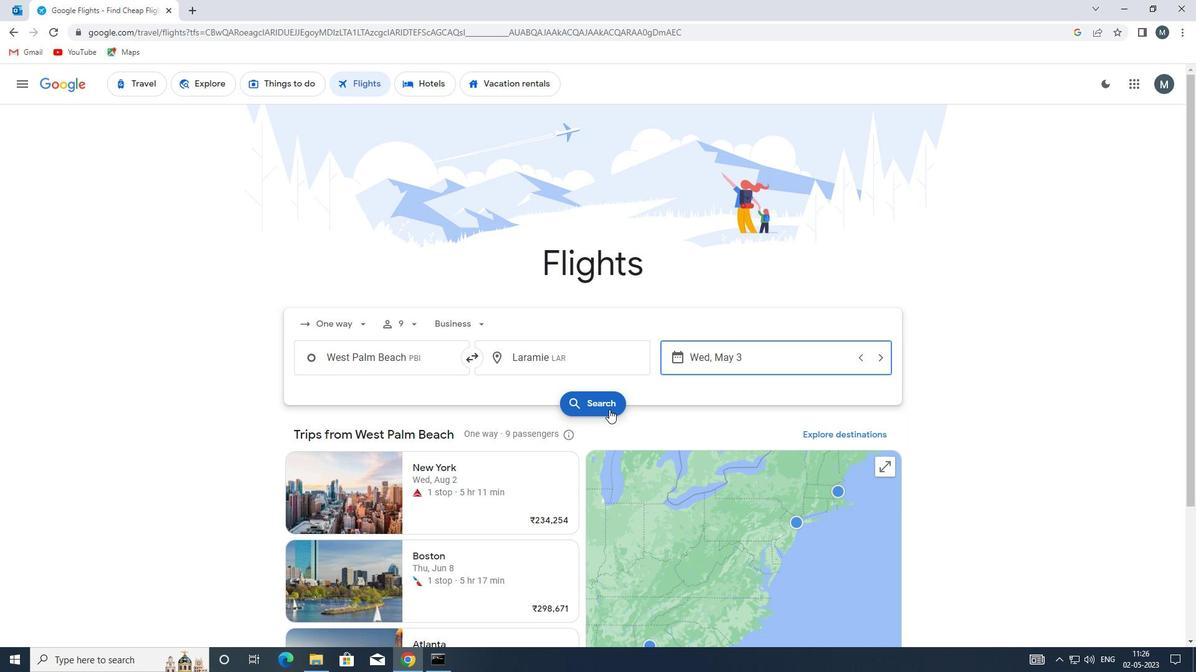 
Action: Mouse moved to (322, 197)
Screenshot: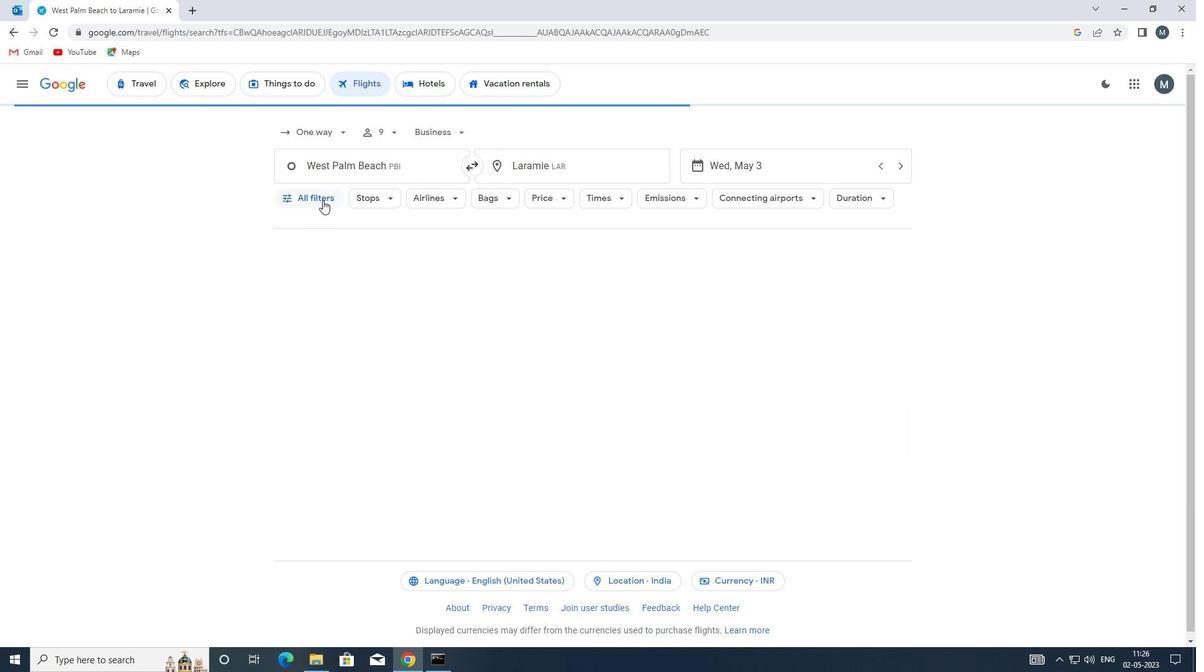
Action: Mouse pressed left at (322, 197)
Screenshot: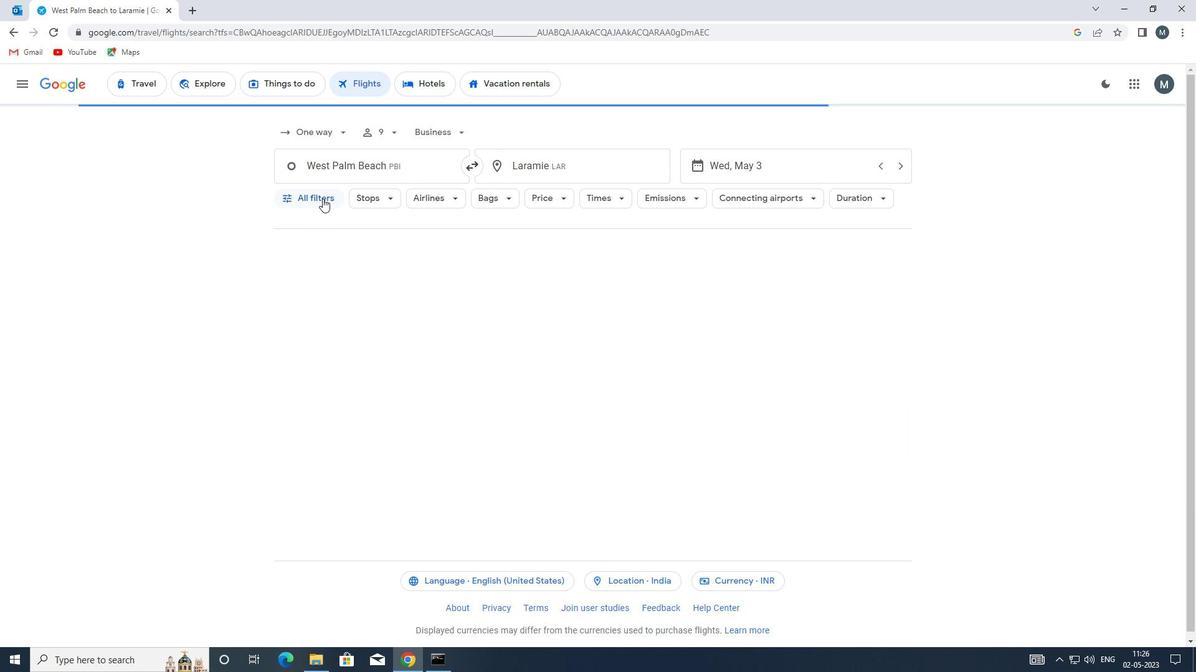 
Action: Mouse moved to (377, 317)
Screenshot: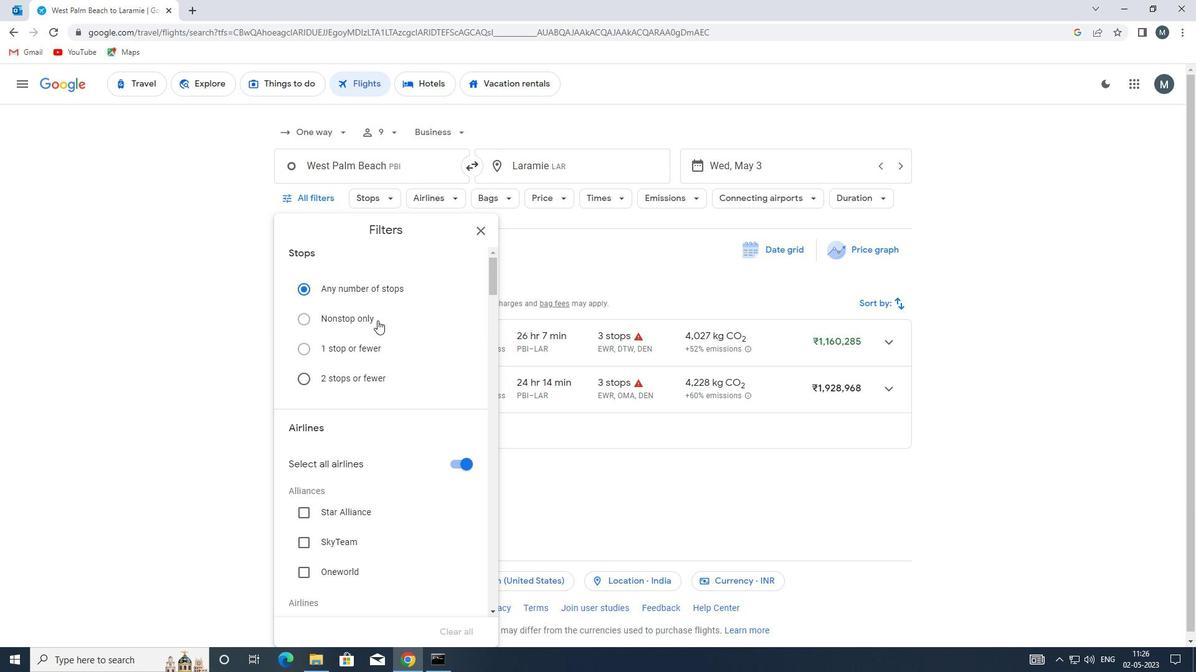
Action: Mouse scrolled (377, 317) with delta (0, 0)
Screenshot: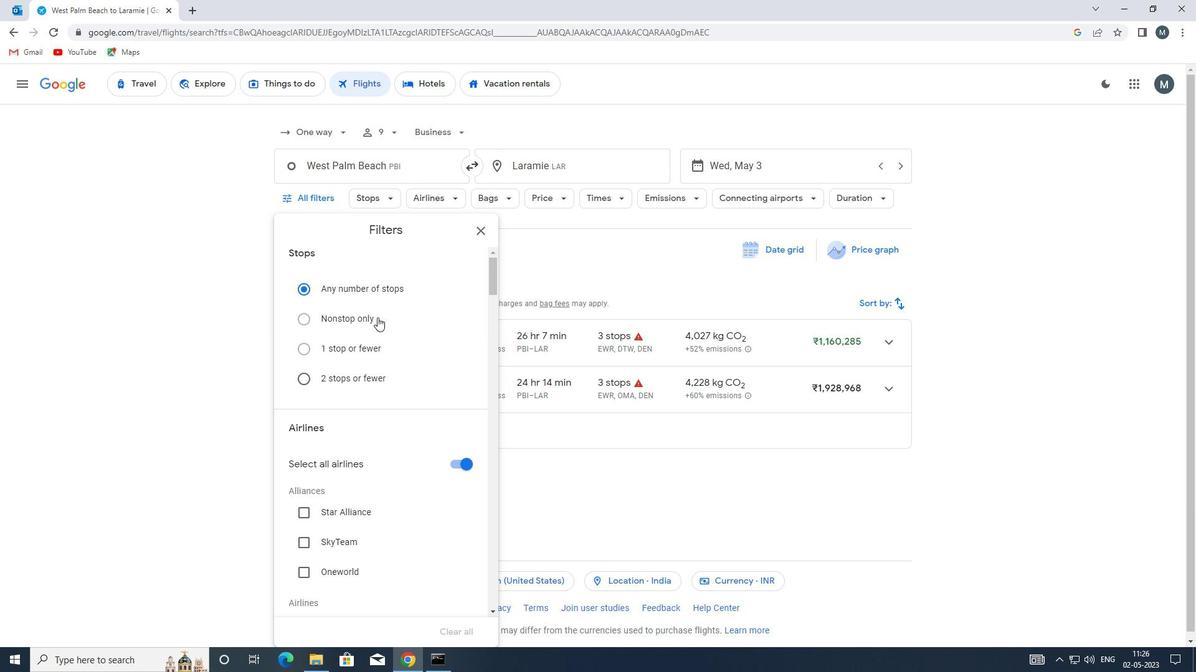 
Action: Mouse scrolled (377, 317) with delta (0, 0)
Screenshot: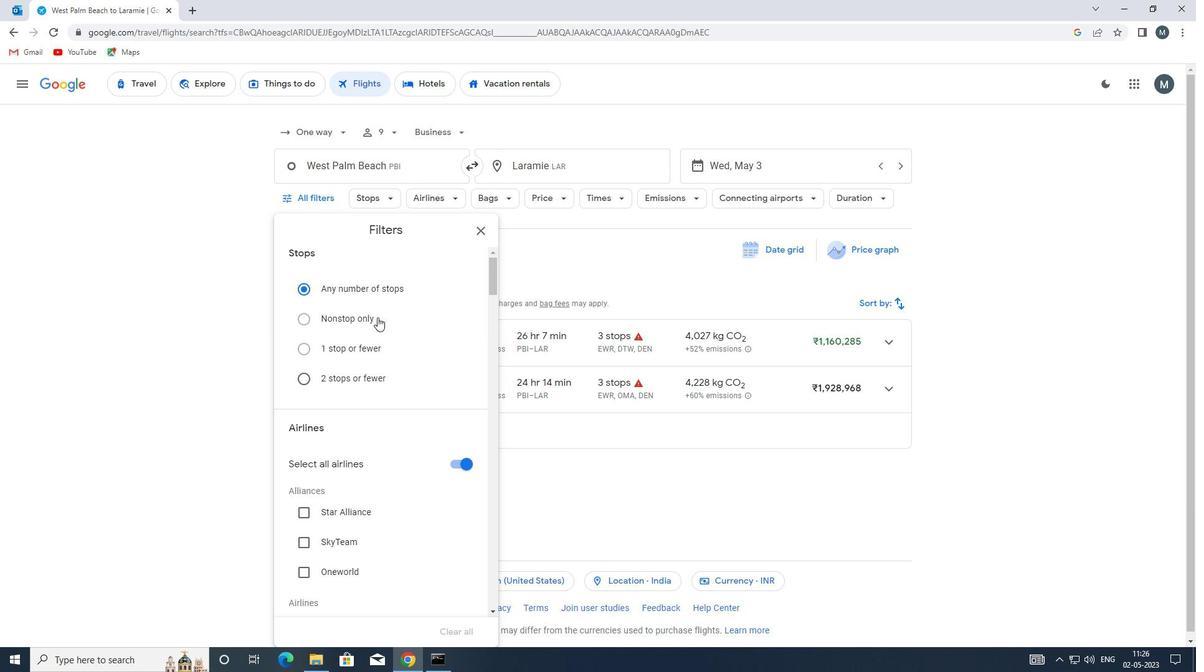 
Action: Mouse moved to (471, 339)
Screenshot: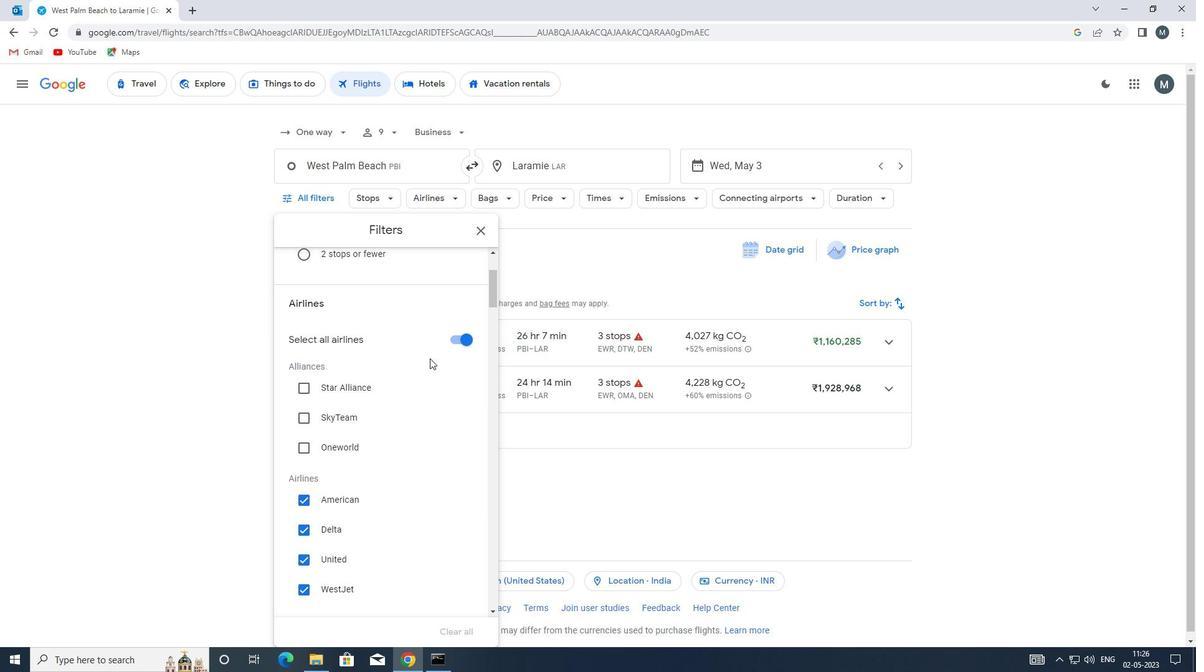 
Action: Mouse pressed left at (471, 339)
Screenshot: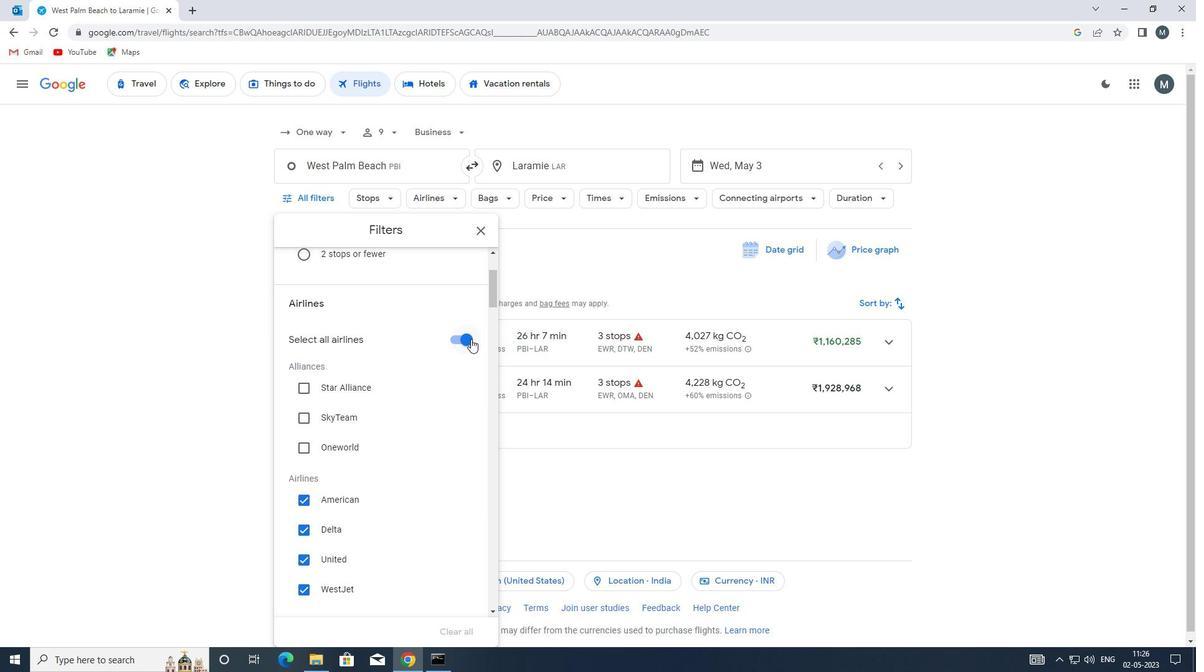
Action: Mouse moved to (414, 356)
Screenshot: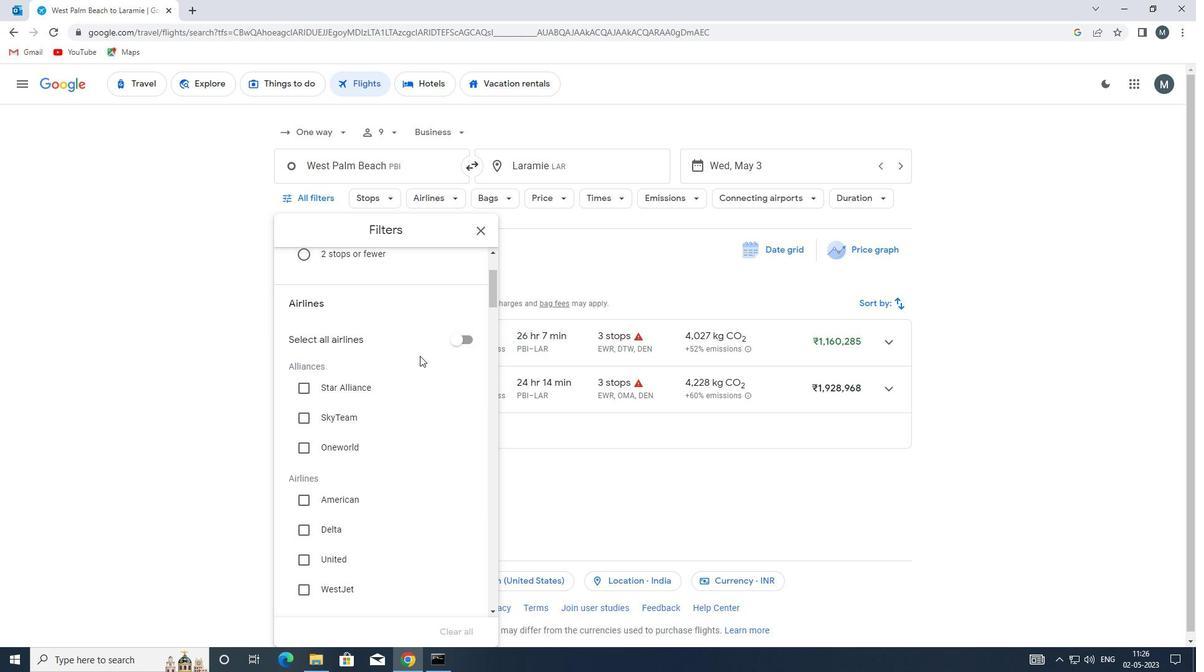 
Action: Mouse scrolled (414, 356) with delta (0, 0)
Screenshot: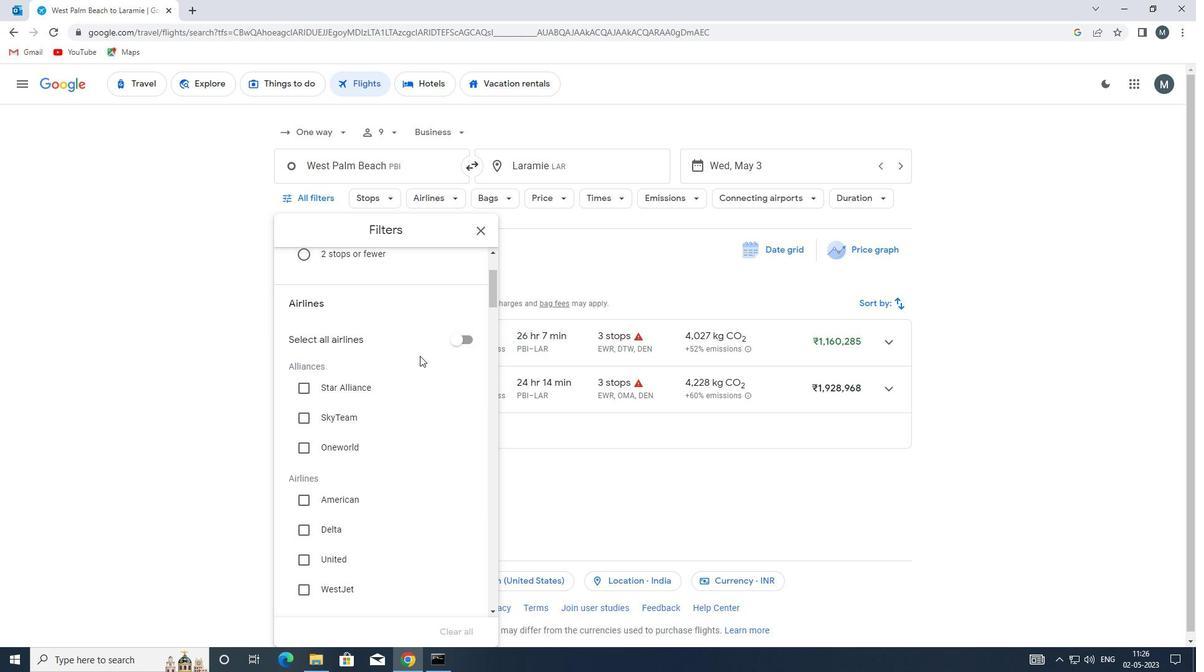 
Action: Mouse scrolled (414, 356) with delta (0, 0)
Screenshot: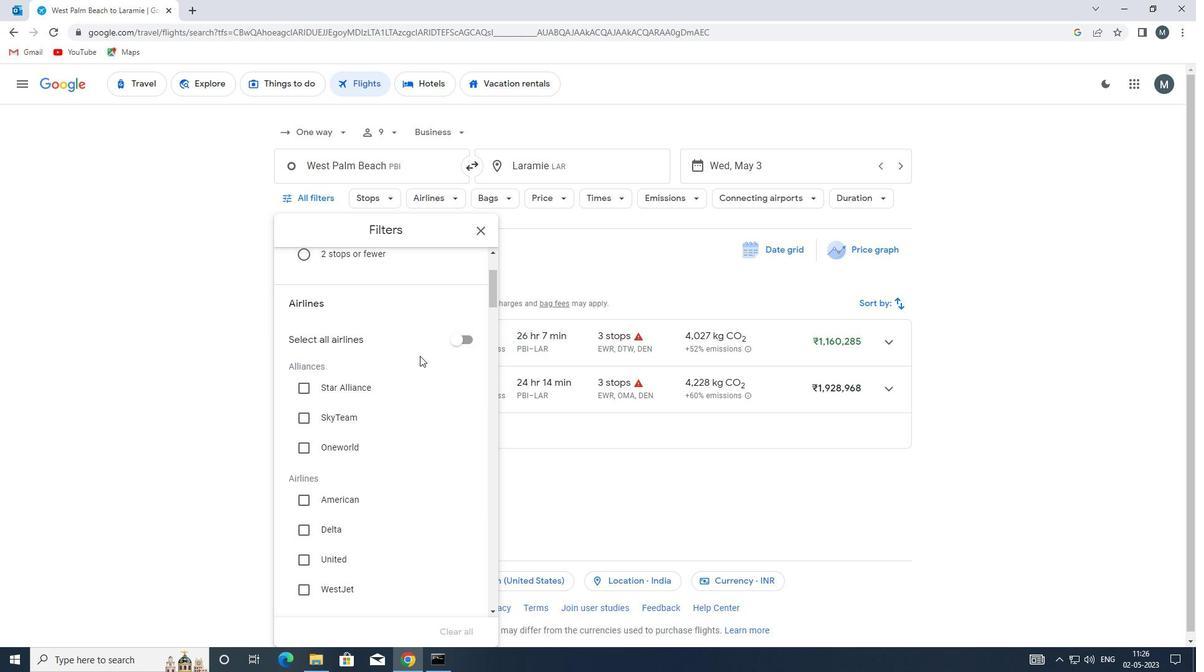 
Action: Mouse moved to (379, 376)
Screenshot: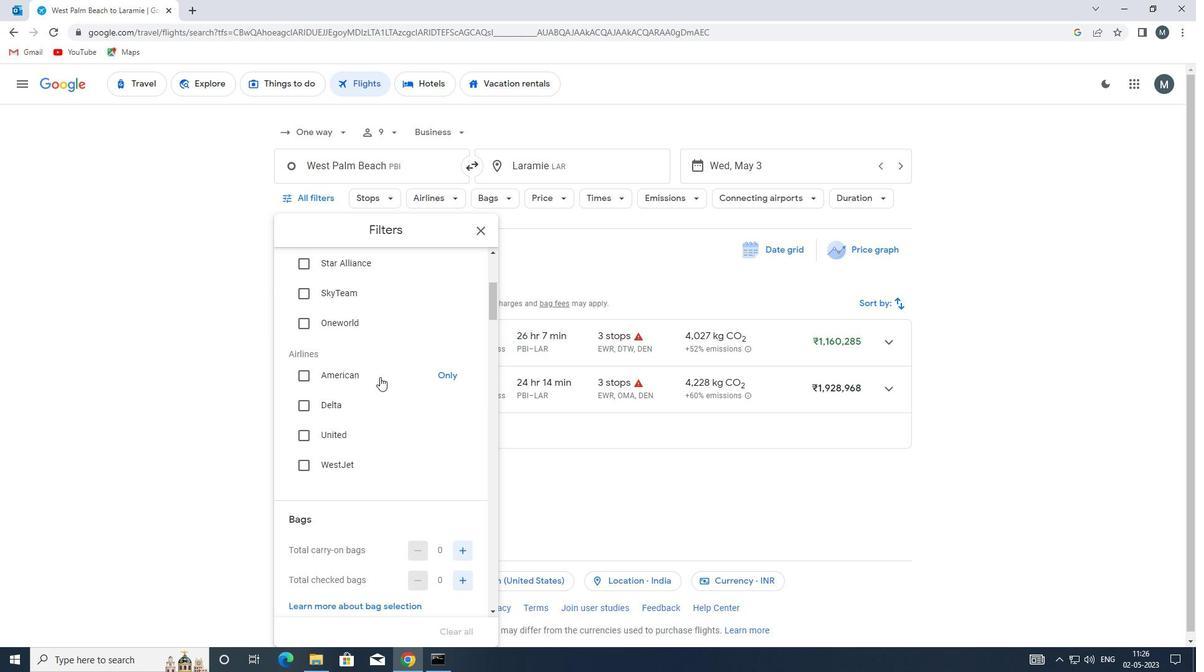
Action: Mouse scrolled (379, 375) with delta (0, 0)
Screenshot: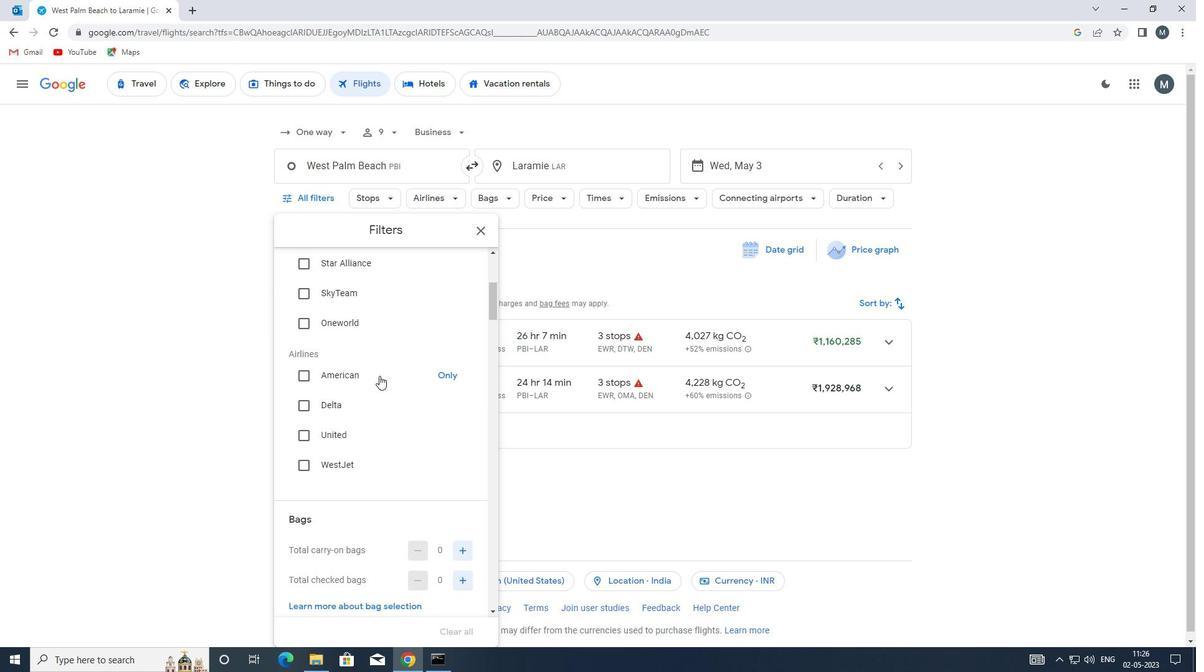 
Action: Mouse scrolled (379, 375) with delta (0, 0)
Screenshot: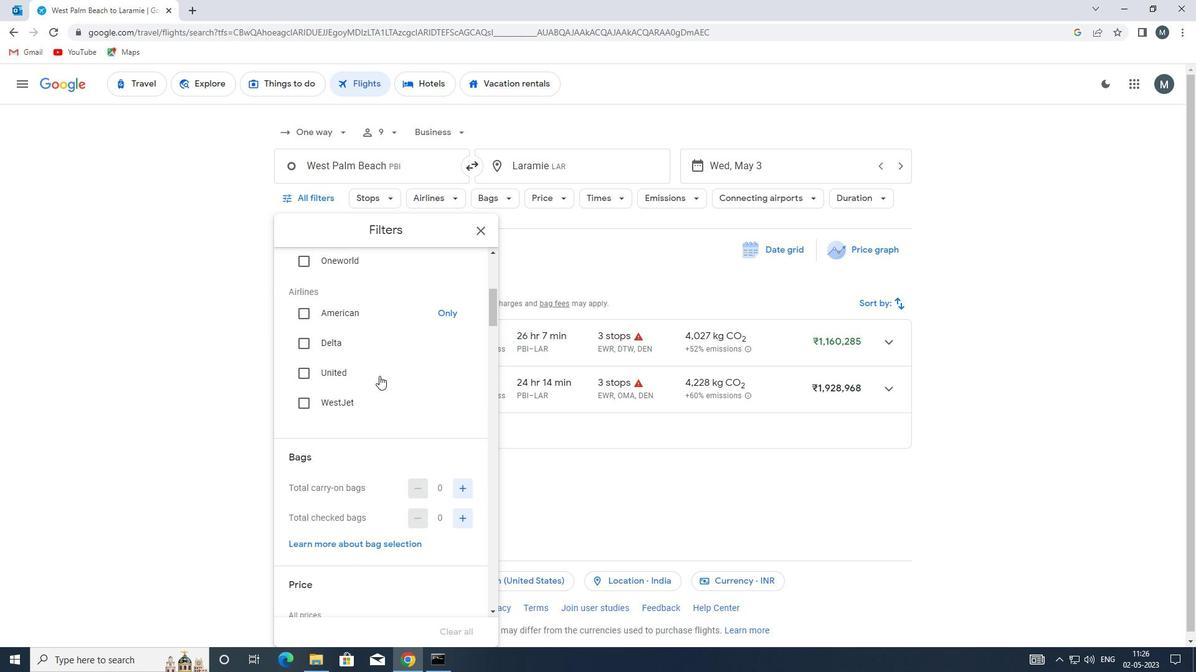 
Action: Mouse scrolled (379, 375) with delta (0, 0)
Screenshot: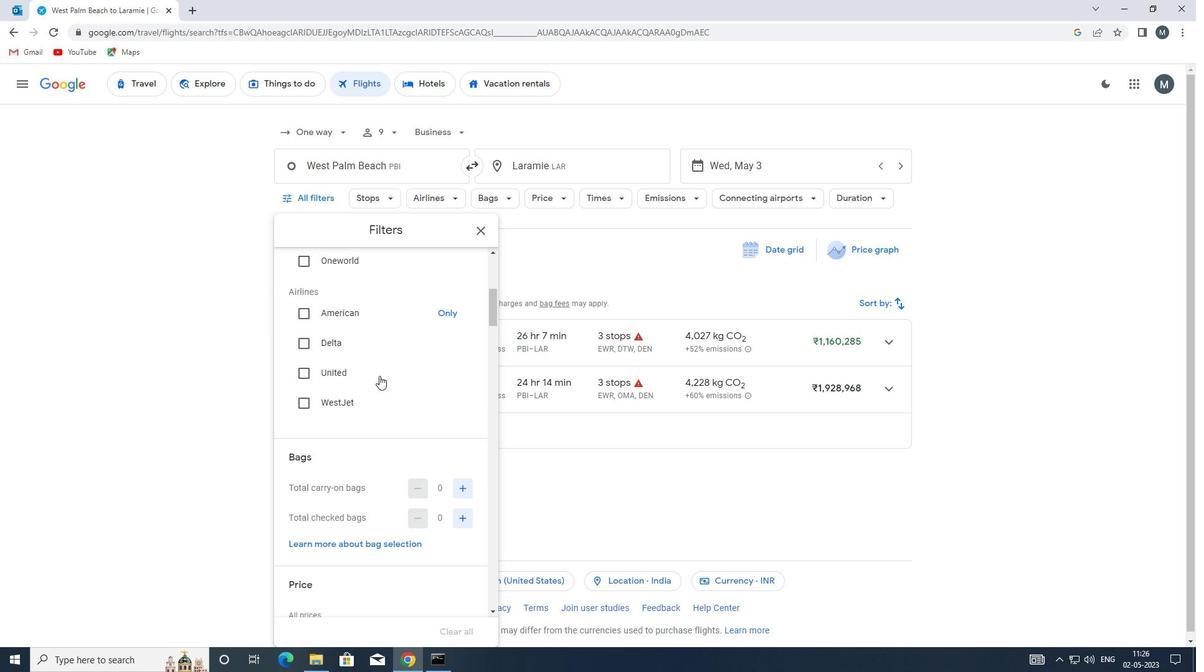 
Action: Mouse moved to (466, 366)
Screenshot: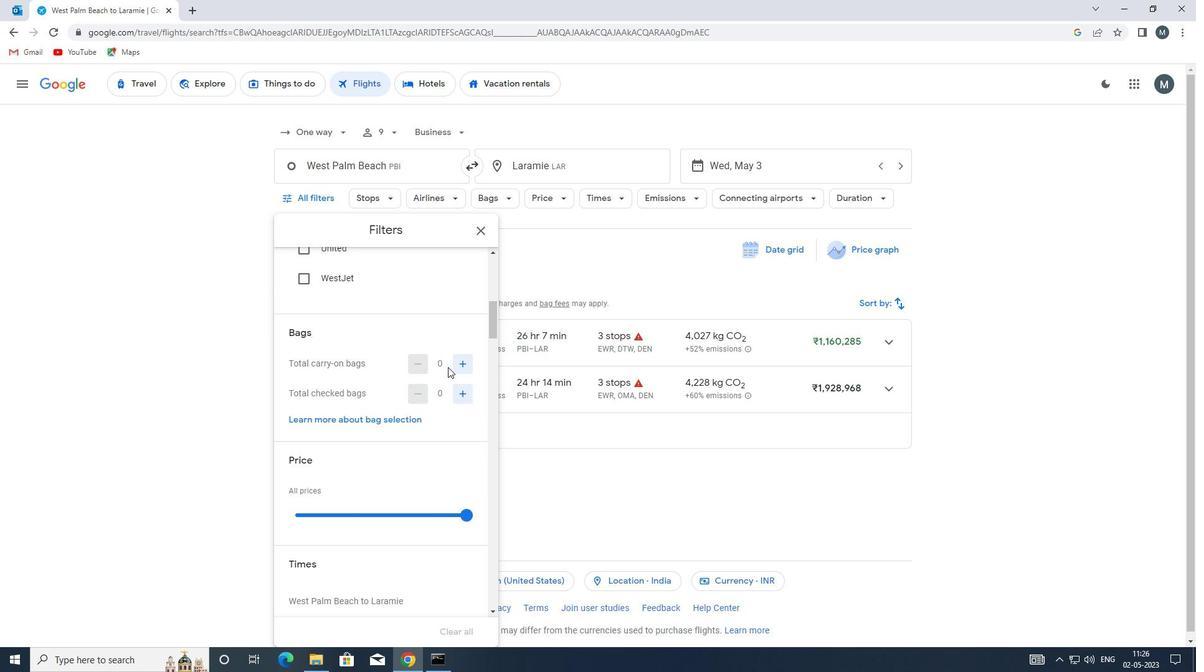 
Action: Mouse pressed left at (466, 366)
Screenshot: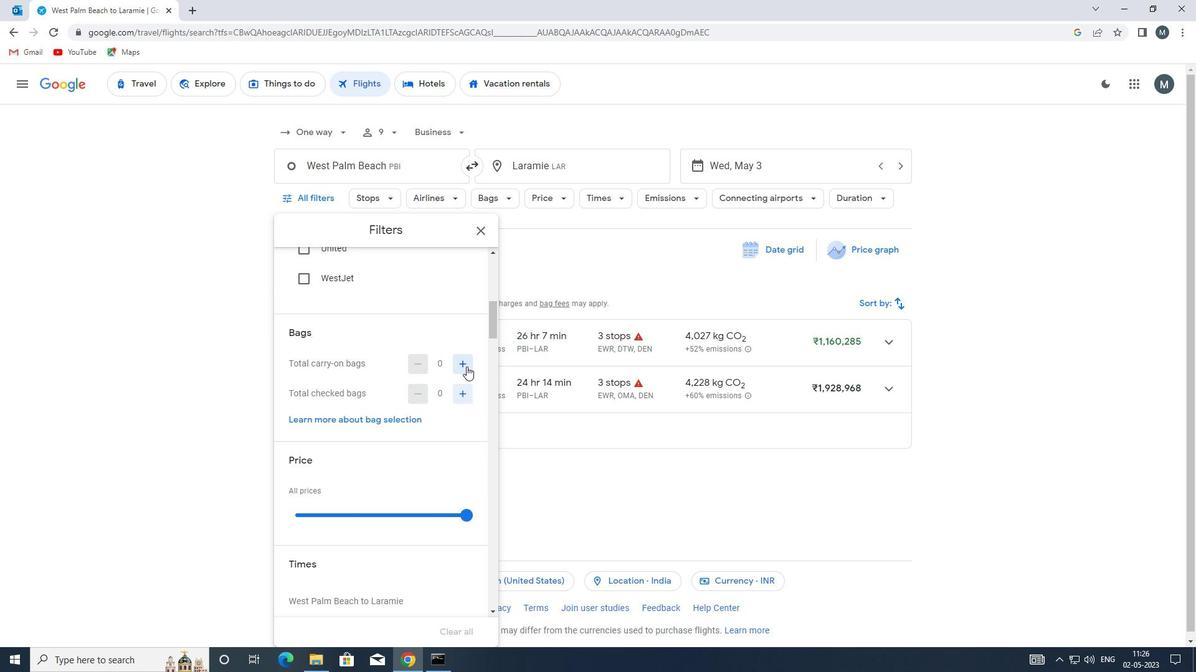 
Action: Mouse pressed left at (466, 366)
Screenshot: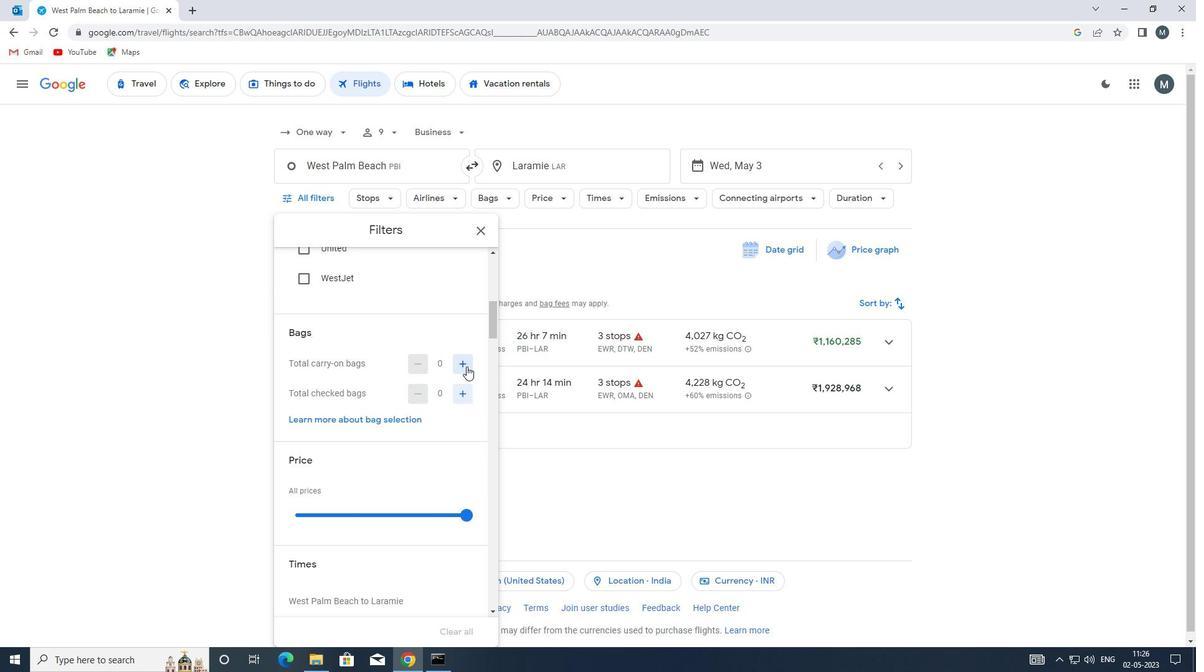
Action: Mouse moved to (379, 384)
Screenshot: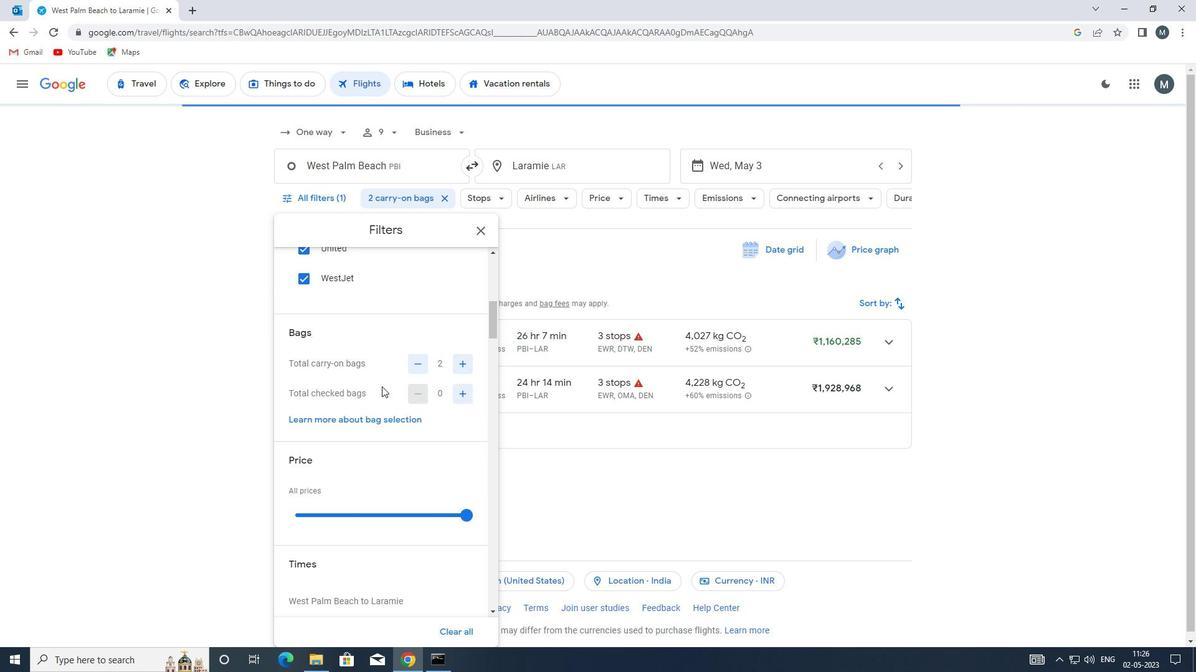 
Action: Mouse scrolled (379, 383) with delta (0, 0)
Screenshot: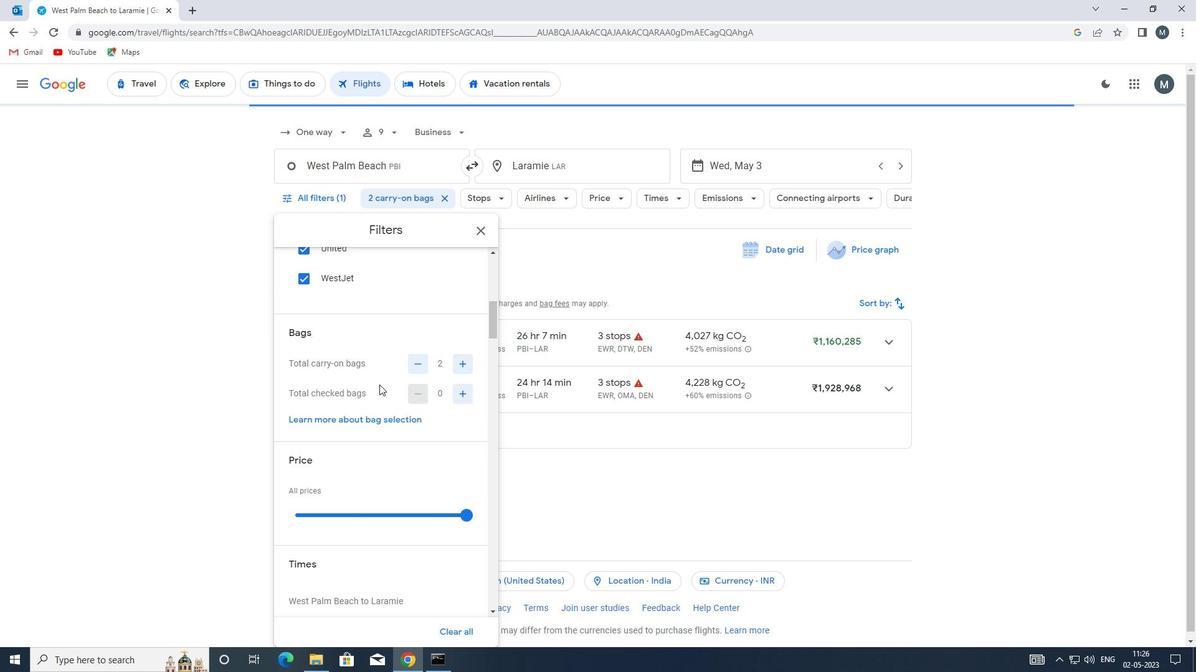 
Action: Mouse scrolled (379, 383) with delta (0, 0)
Screenshot: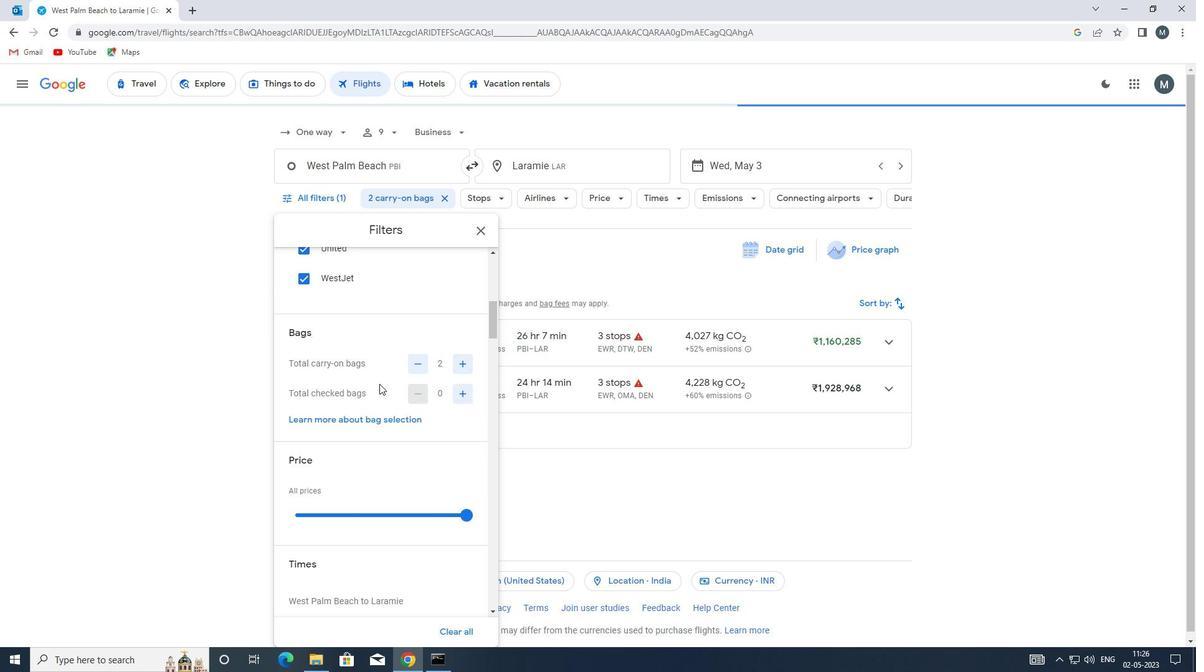 
Action: Mouse moved to (379, 383)
Screenshot: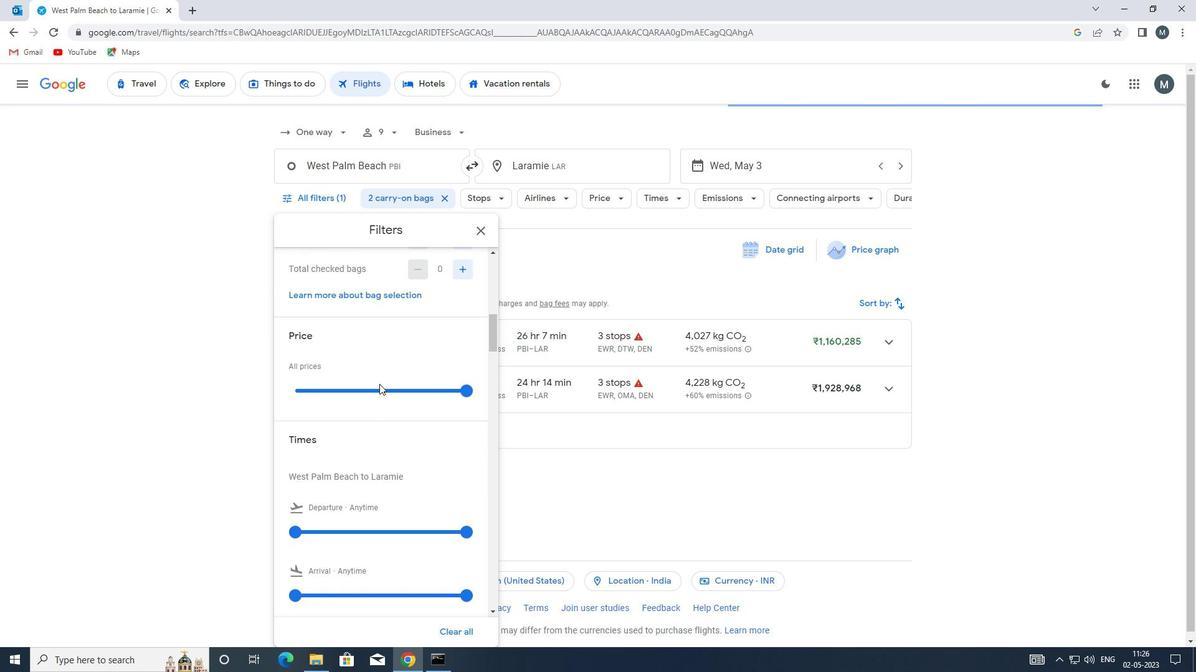 
Action: Mouse scrolled (379, 382) with delta (0, 0)
Screenshot: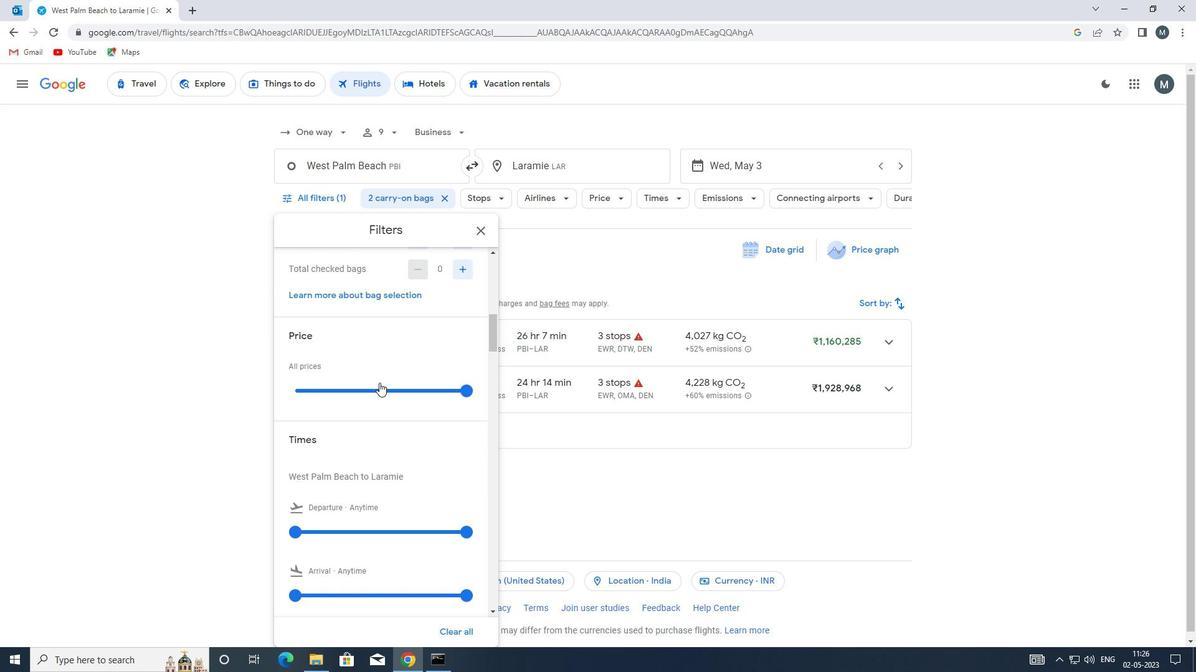 
Action: Mouse moved to (332, 323)
Screenshot: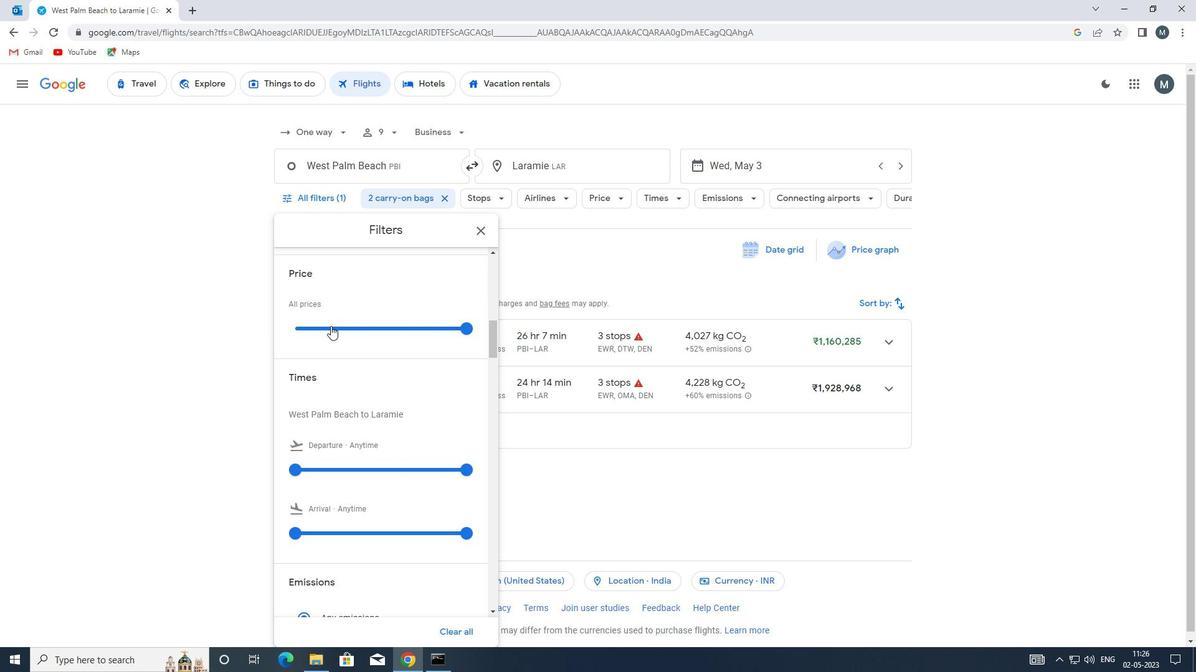 
Action: Mouse pressed left at (332, 323)
Screenshot: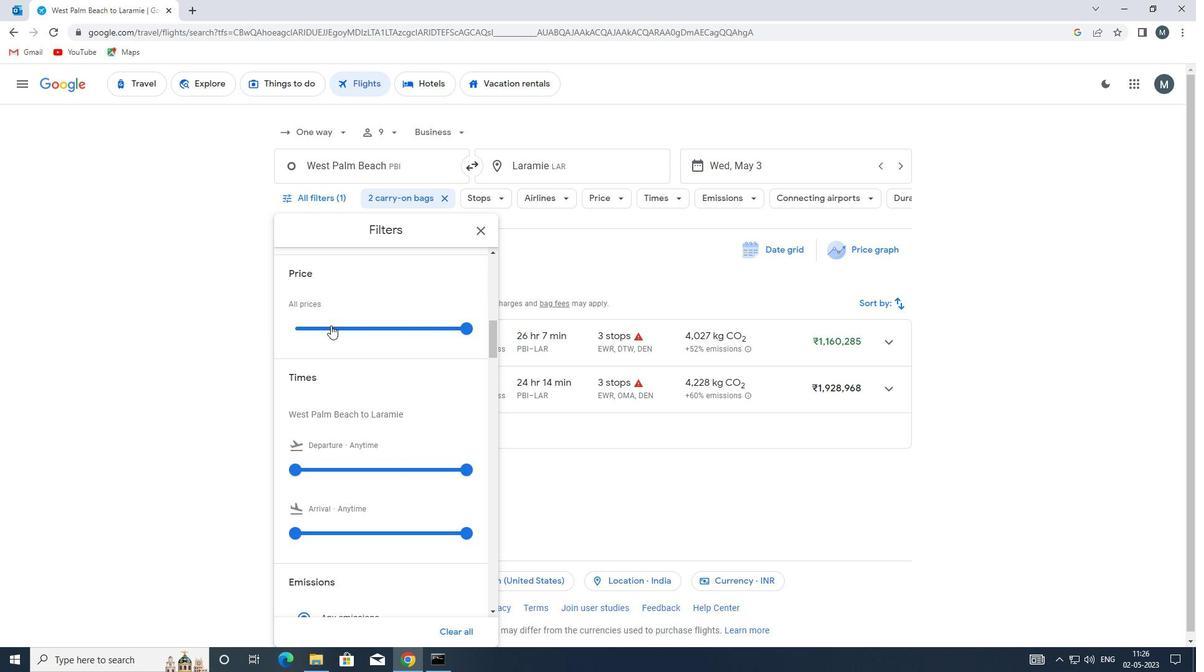 
Action: Mouse moved to (318, 323)
Screenshot: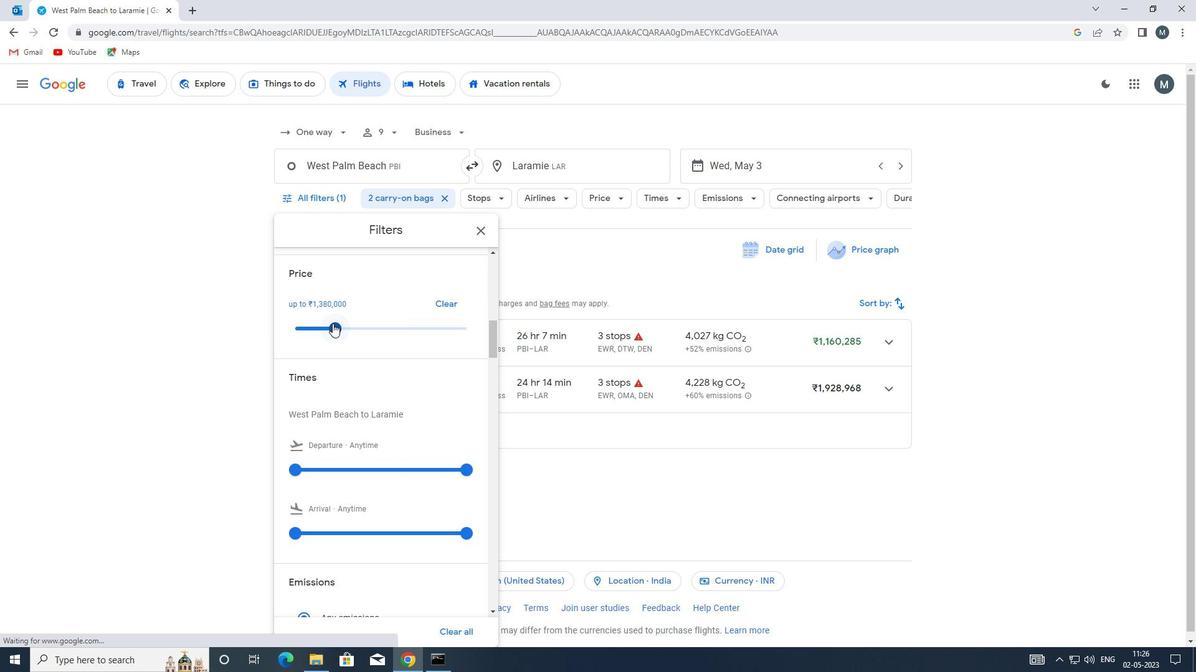 
Action: Mouse pressed left at (318, 323)
Screenshot: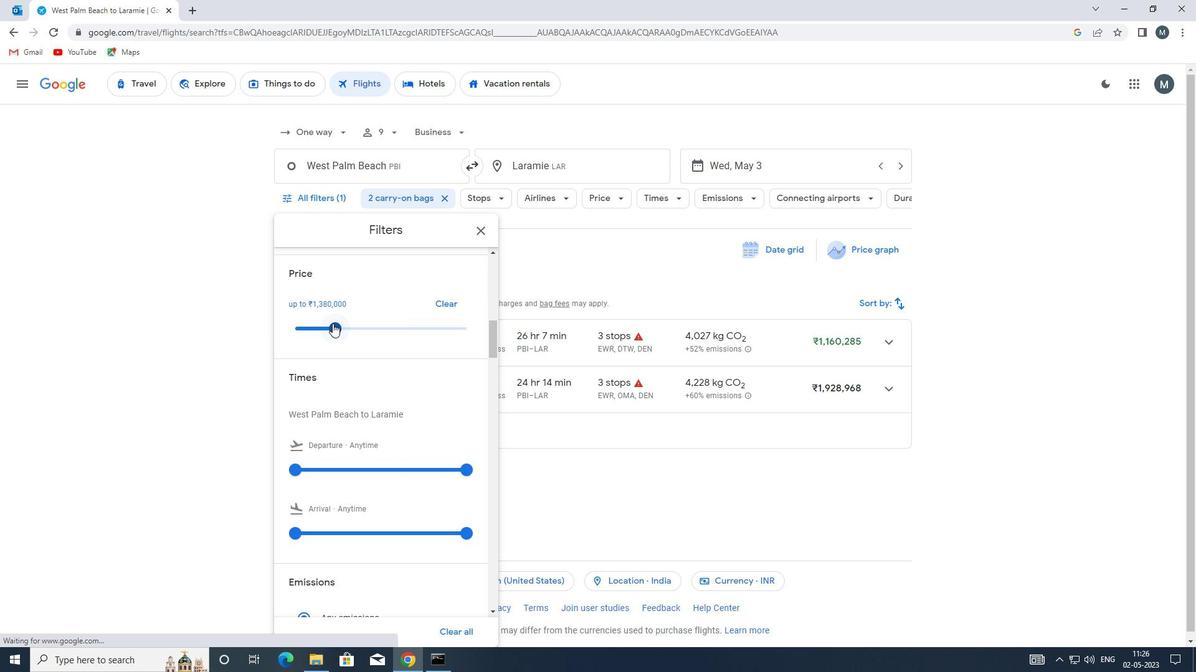 
Action: Mouse moved to (330, 320)
Screenshot: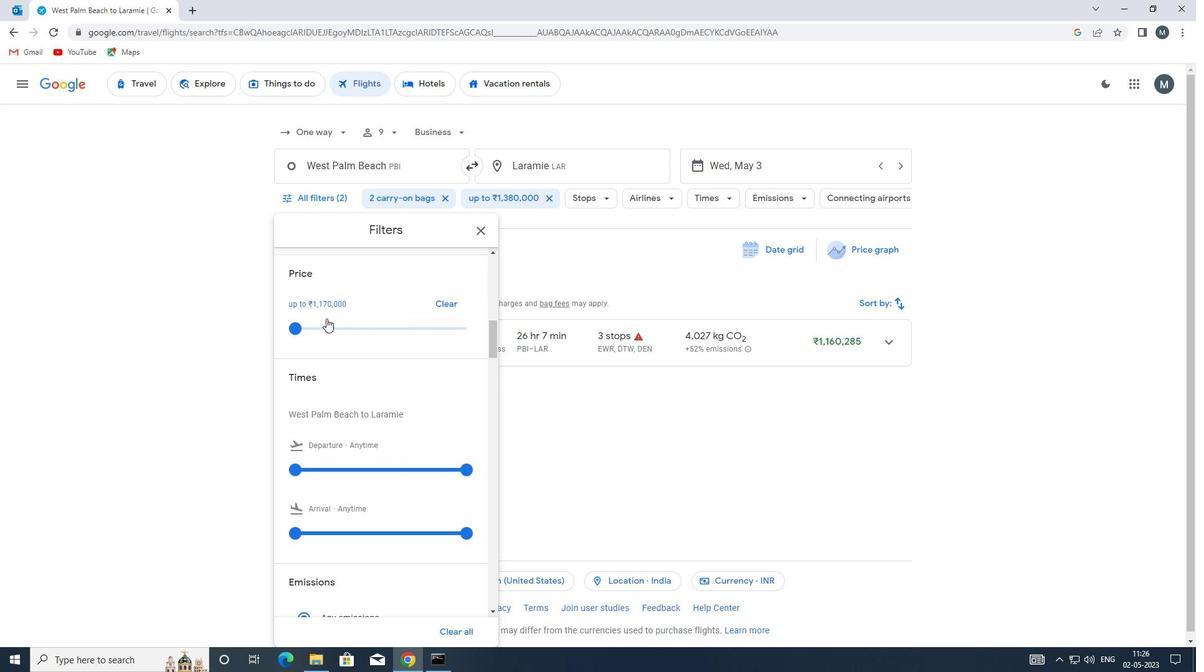 
Action: Mouse scrolled (330, 319) with delta (0, 0)
Screenshot: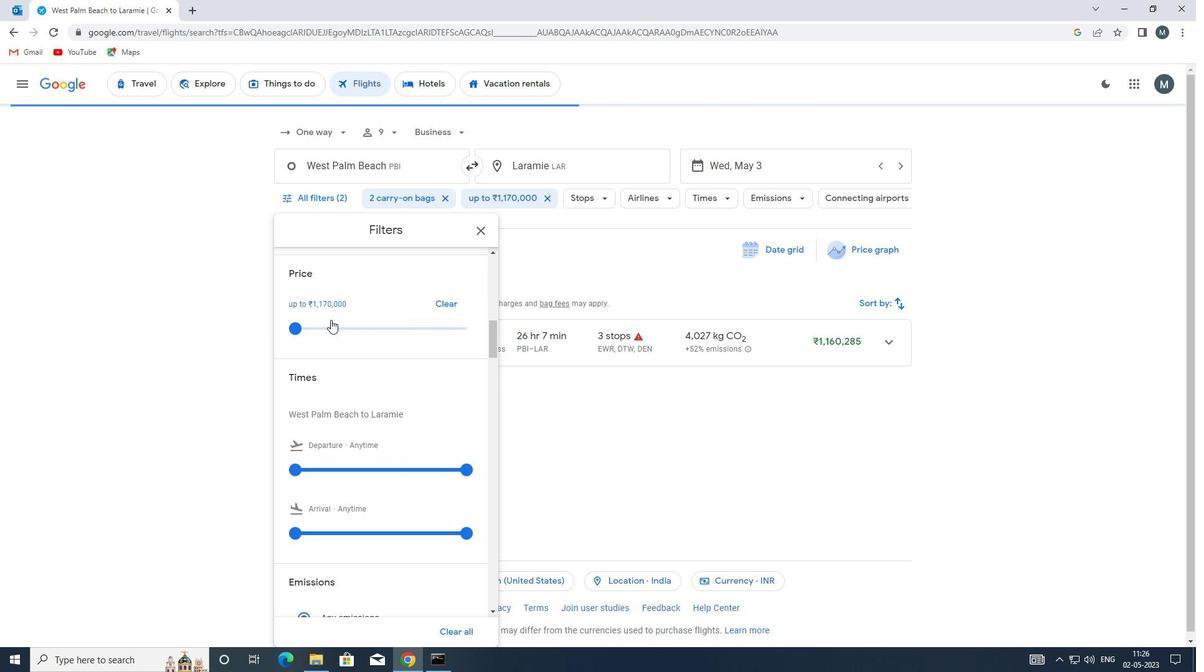 
Action: Mouse moved to (330, 321)
Screenshot: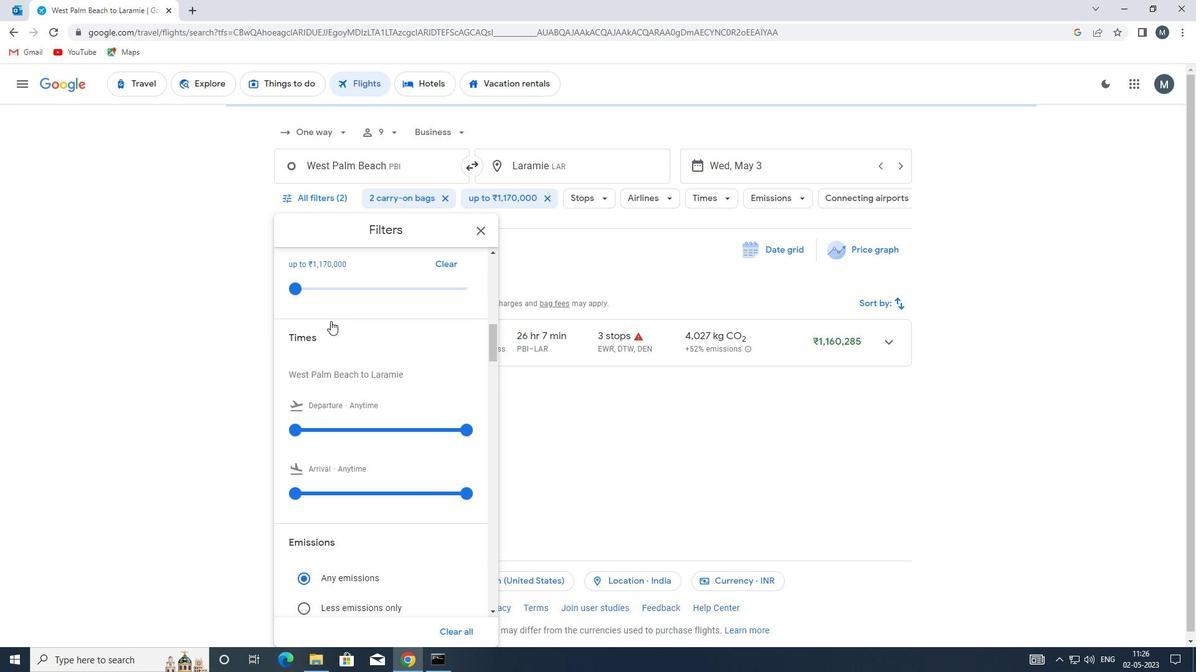 
Action: Mouse scrolled (330, 320) with delta (0, 0)
Screenshot: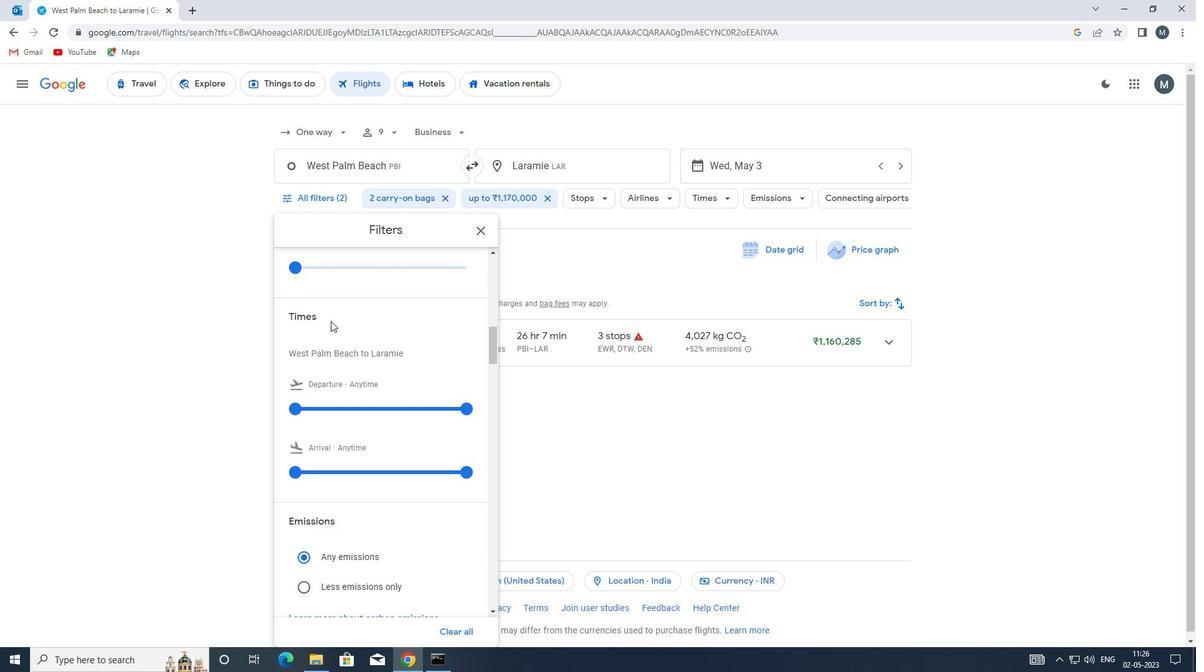 
Action: Mouse moved to (294, 340)
Screenshot: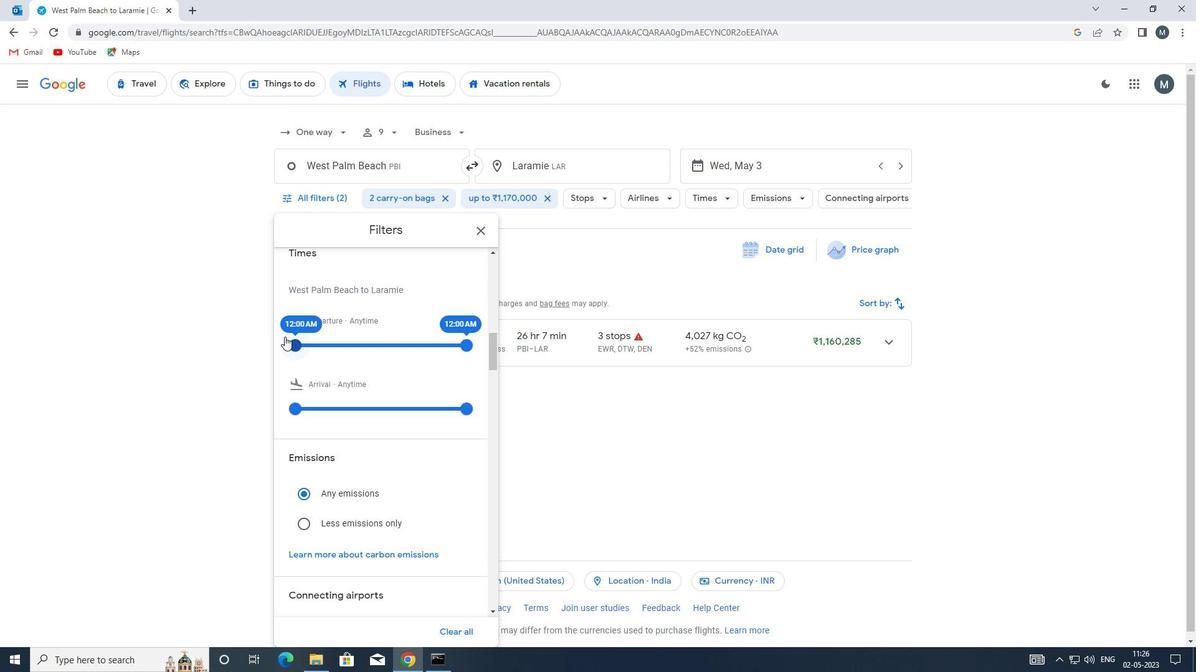 
Action: Mouse pressed left at (294, 340)
Screenshot: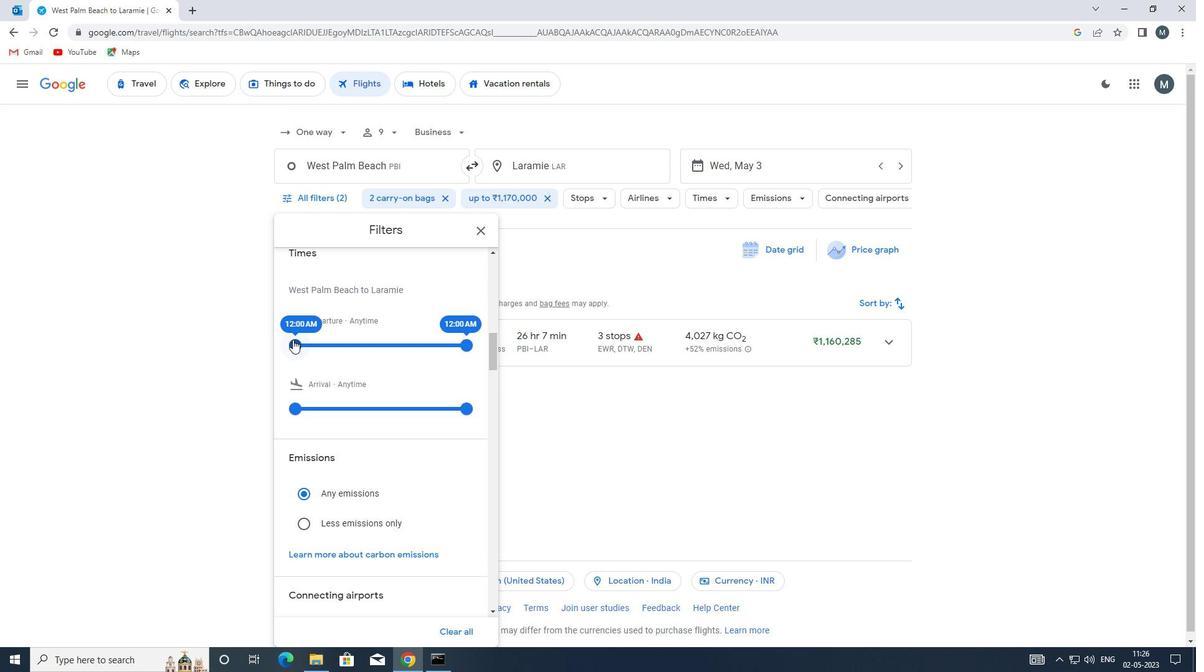 
Action: Mouse moved to (462, 342)
Screenshot: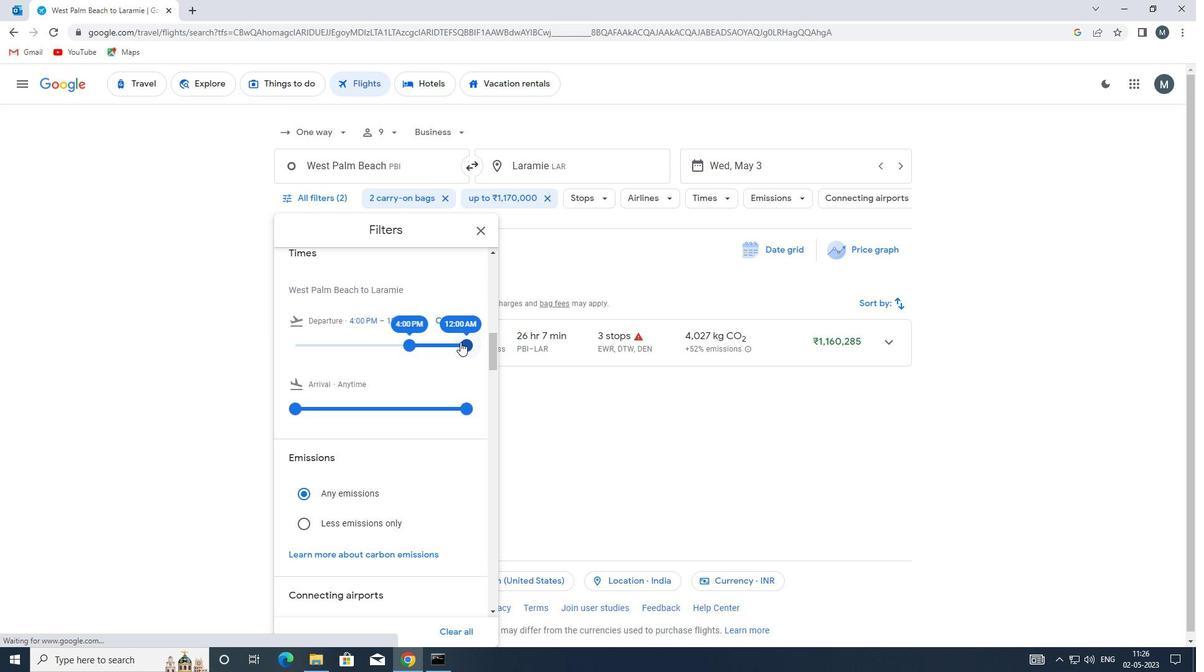 
Action: Mouse pressed left at (462, 342)
Screenshot: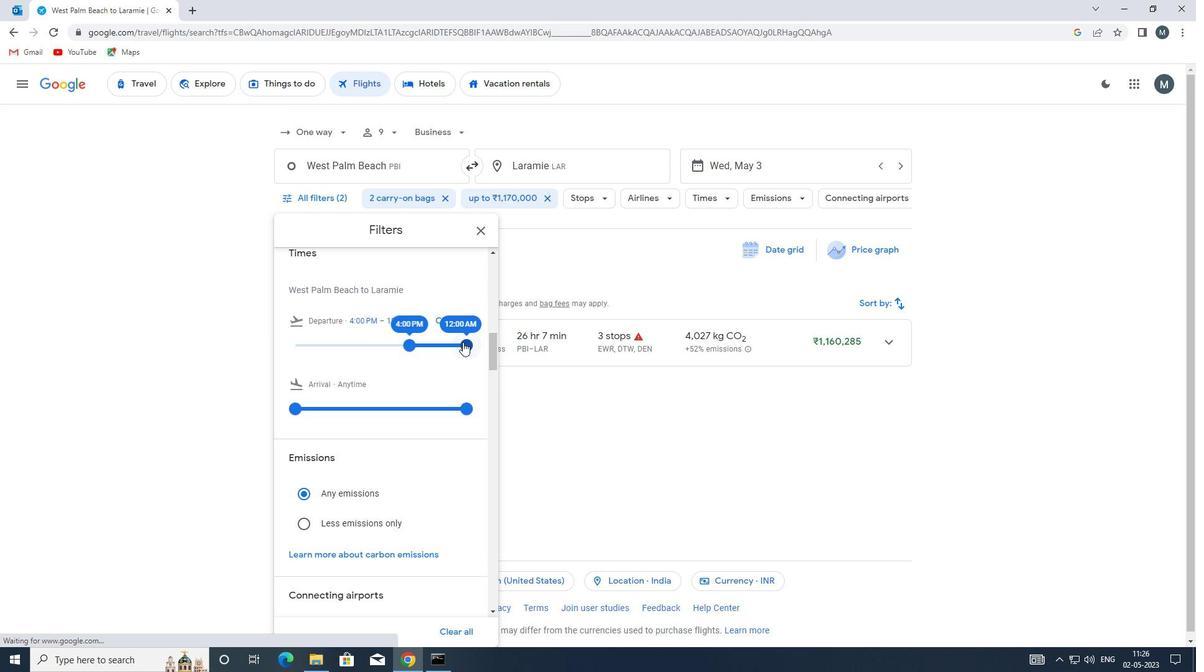 
Action: Mouse moved to (410, 337)
Screenshot: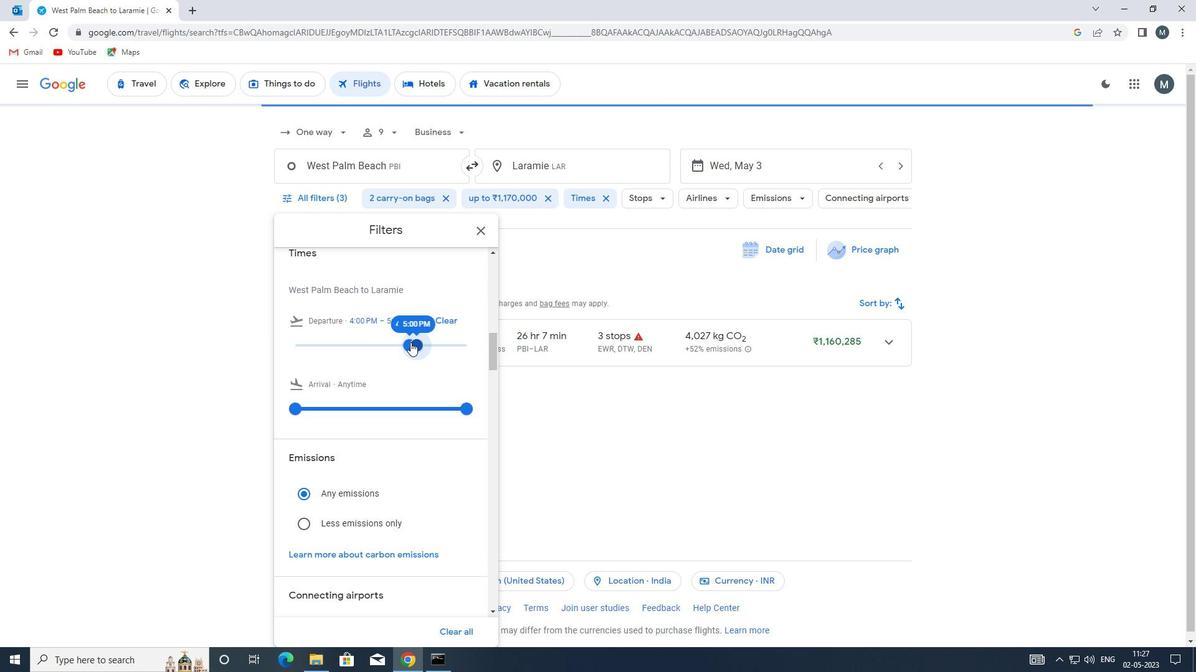 
Action: Mouse scrolled (410, 336) with delta (0, 0)
Screenshot: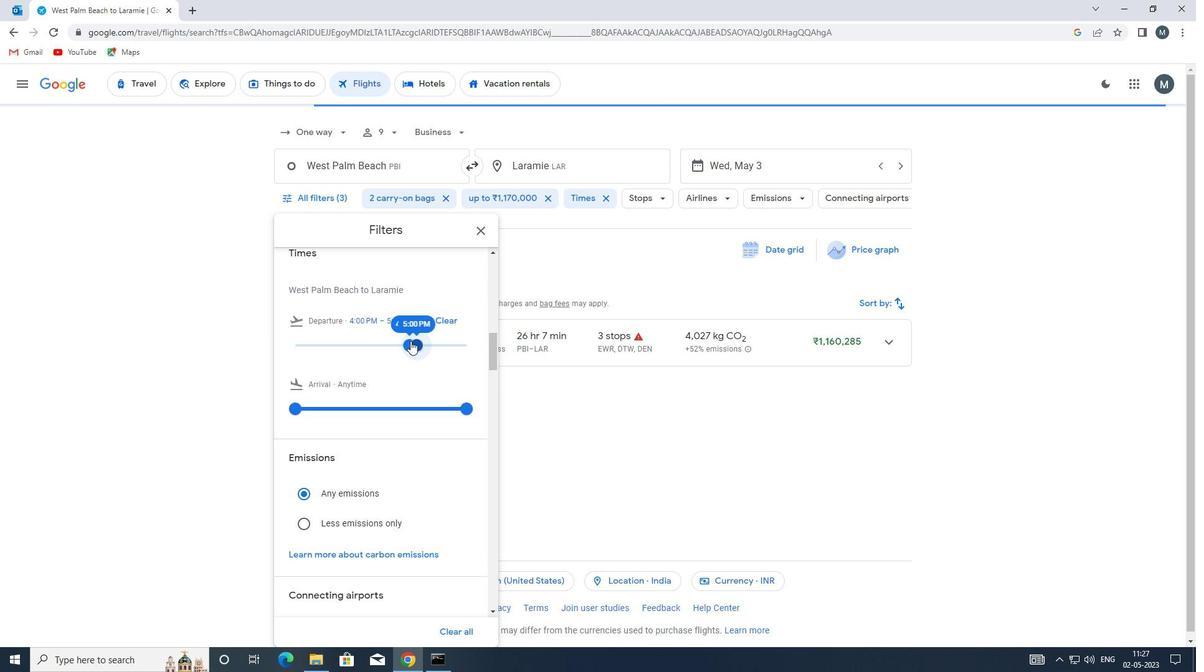 
Action: Mouse scrolled (410, 336) with delta (0, 0)
Screenshot: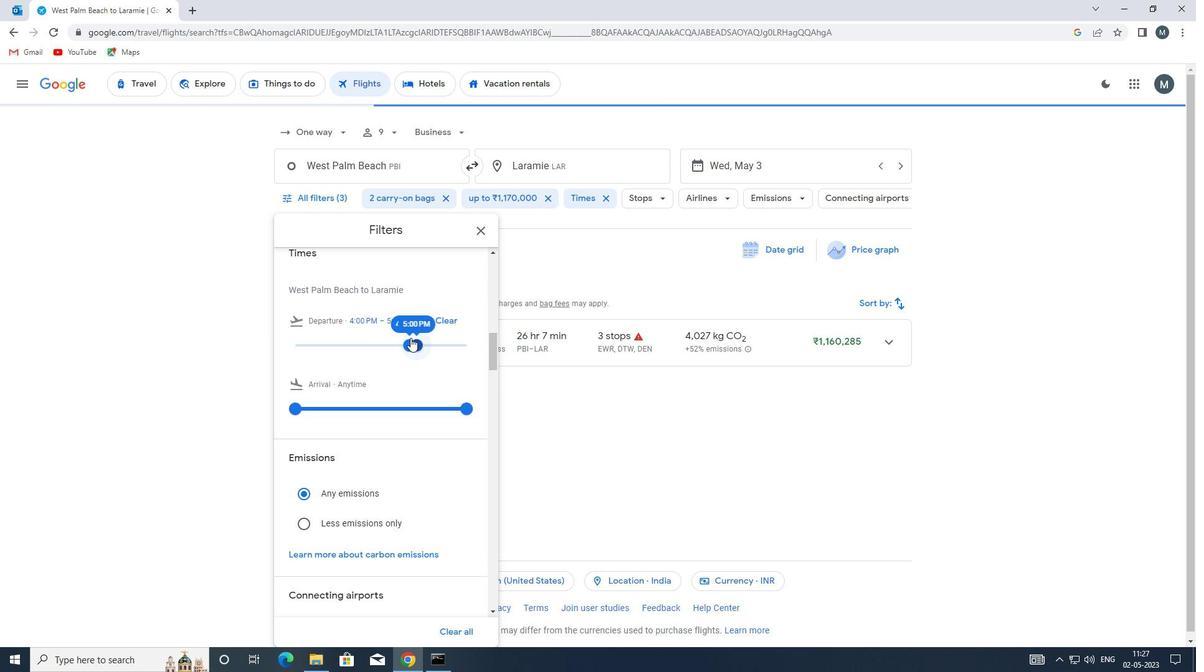 
Action: Mouse moved to (479, 231)
Screenshot: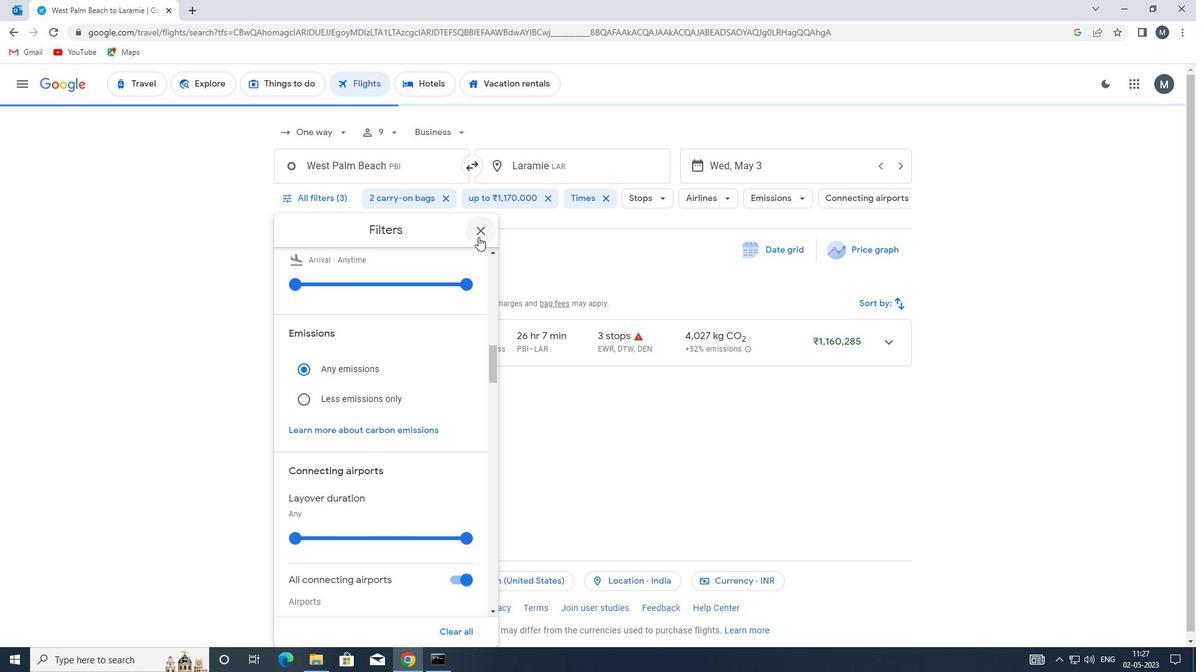 
Action: Mouse pressed left at (479, 231)
Screenshot: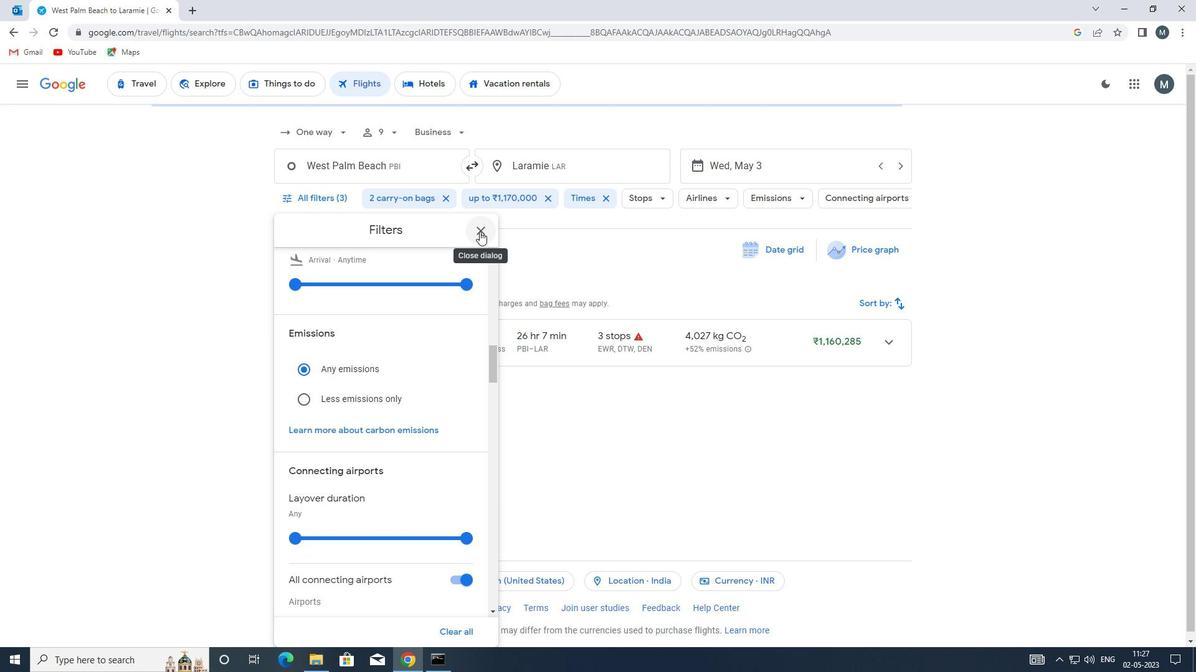 
